 Task: Search one way flight ticket for 2 adults, 2 infants in seat and 1 infant on lap in first from Williston: Williston Basin International Airport to Jackson: Jackson Hole Airport on 5-2-2023. Choice of flights is Alaska. Number of bags: 1 checked bag. Price is upto 45000. Outbound departure time preference is 9:15.
Action: Mouse moved to (382, 337)
Screenshot: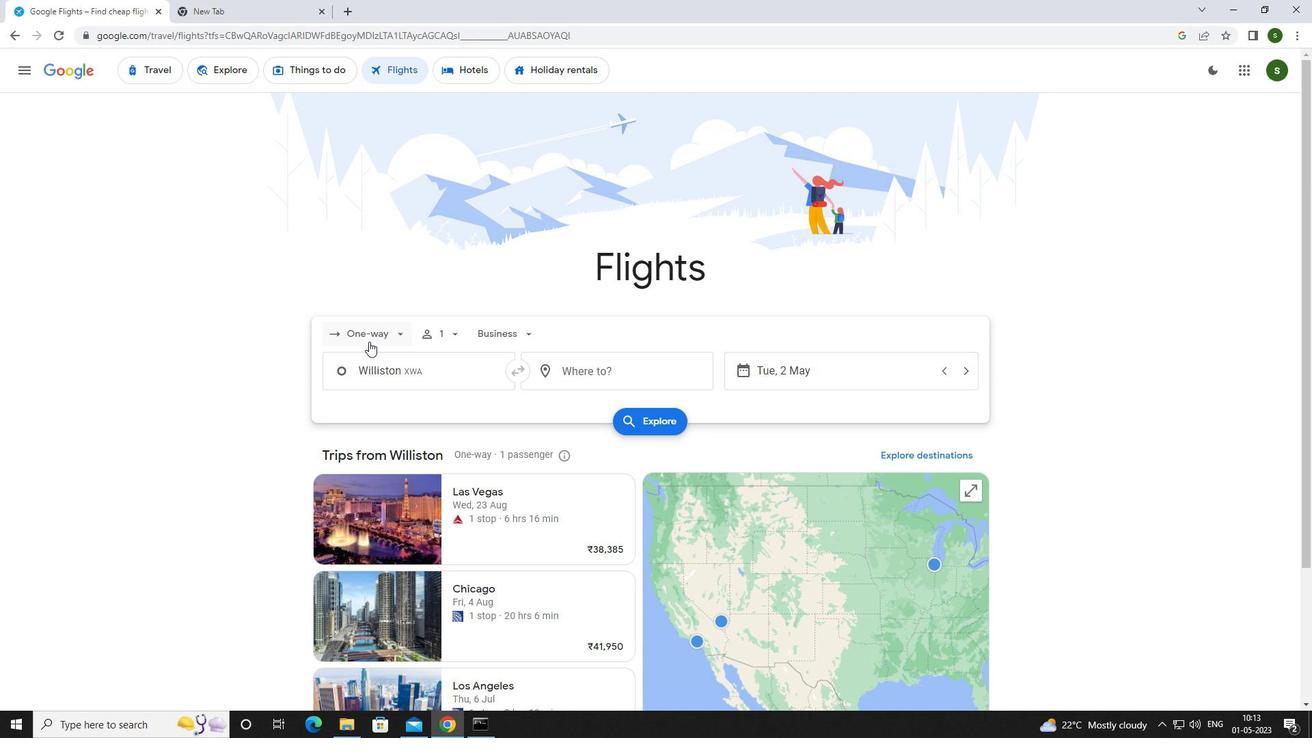 
Action: Mouse pressed left at (382, 337)
Screenshot: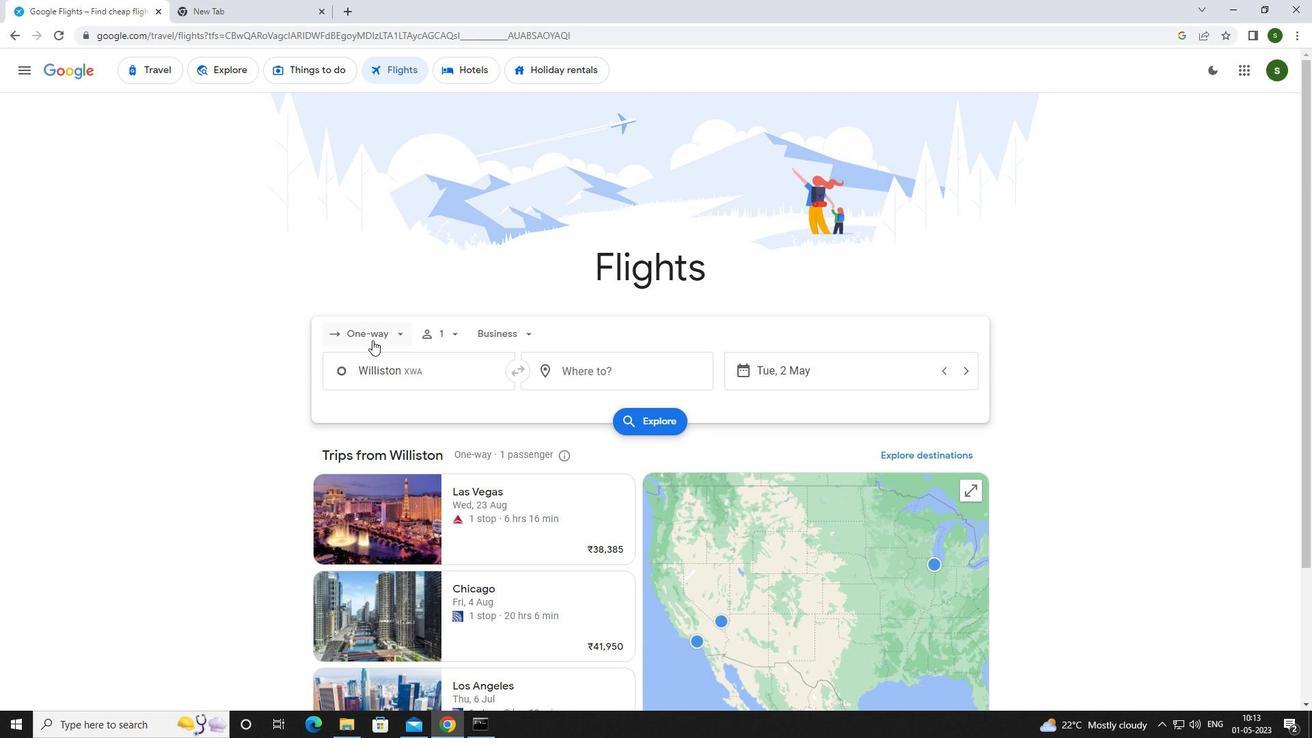 
Action: Mouse moved to (386, 399)
Screenshot: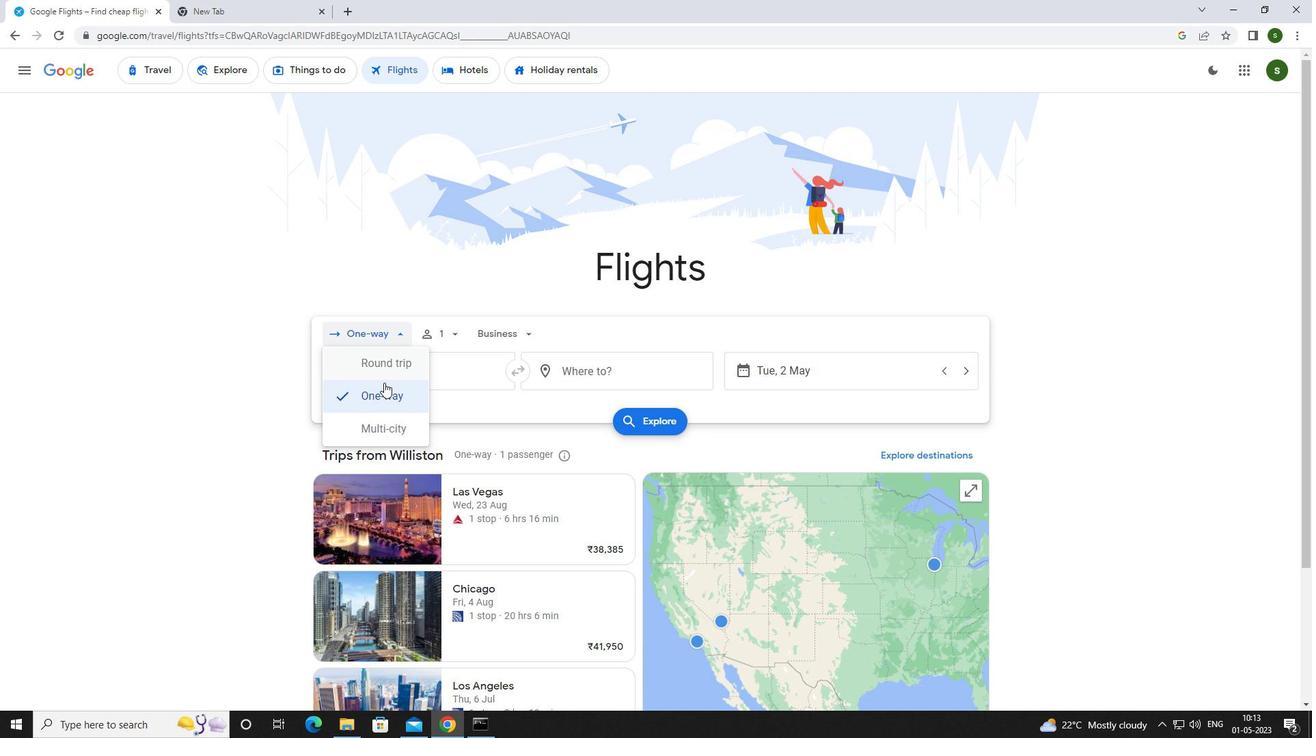 
Action: Mouse pressed left at (386, 399)
Screenshot: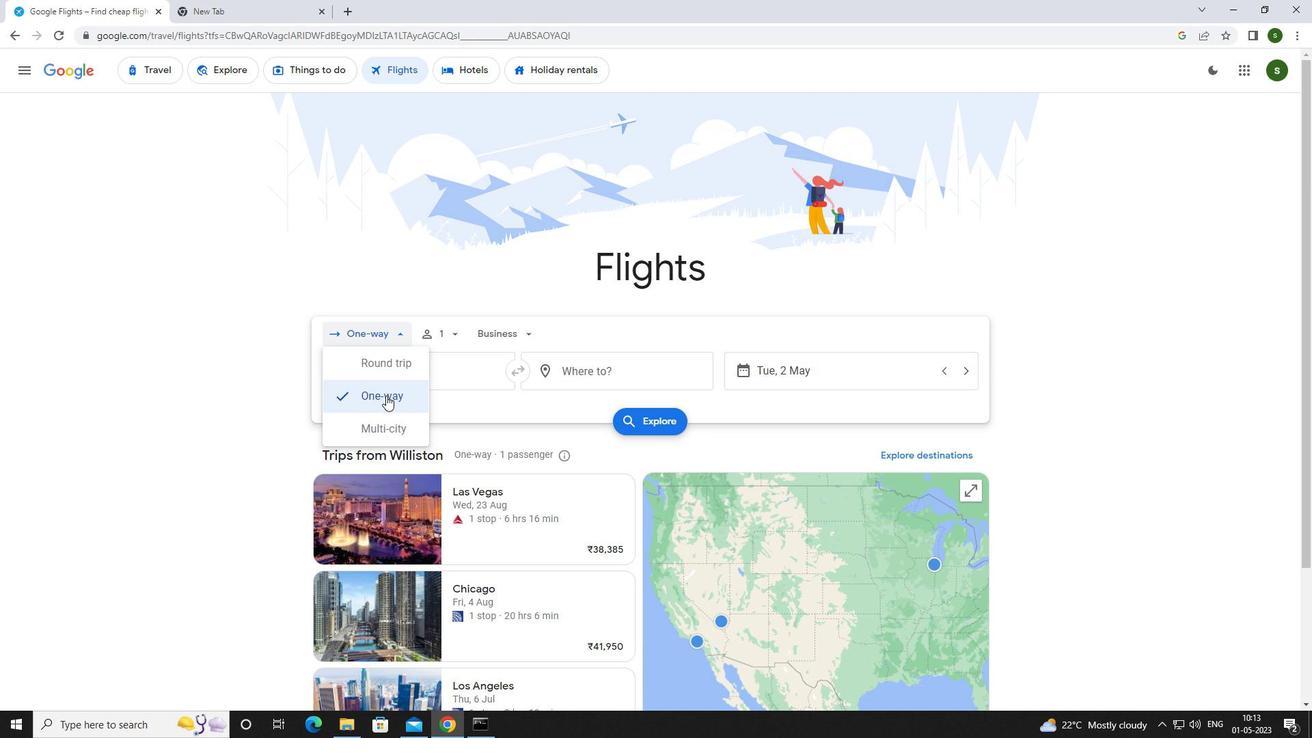 
Action: Mouse moved to (448, 337)
Screenshot: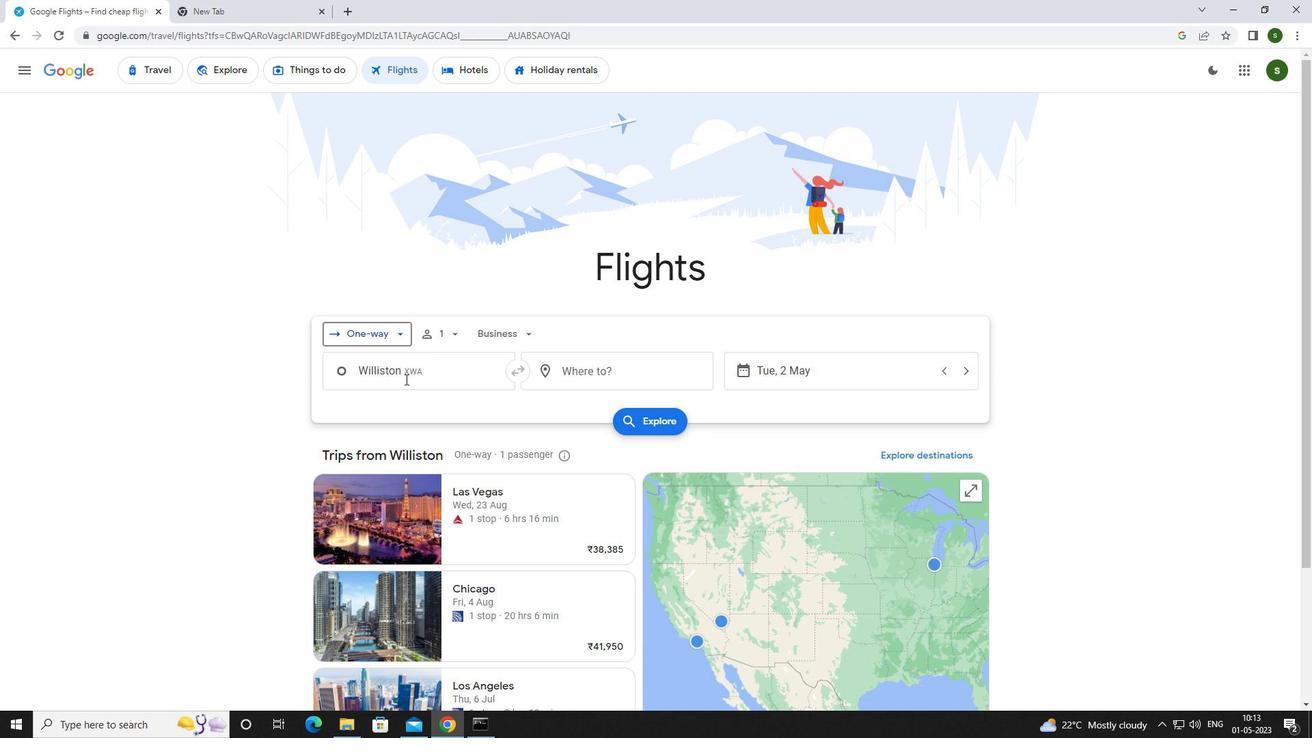 
Action: Mouse pressed left at (448, 337)
Screenshot: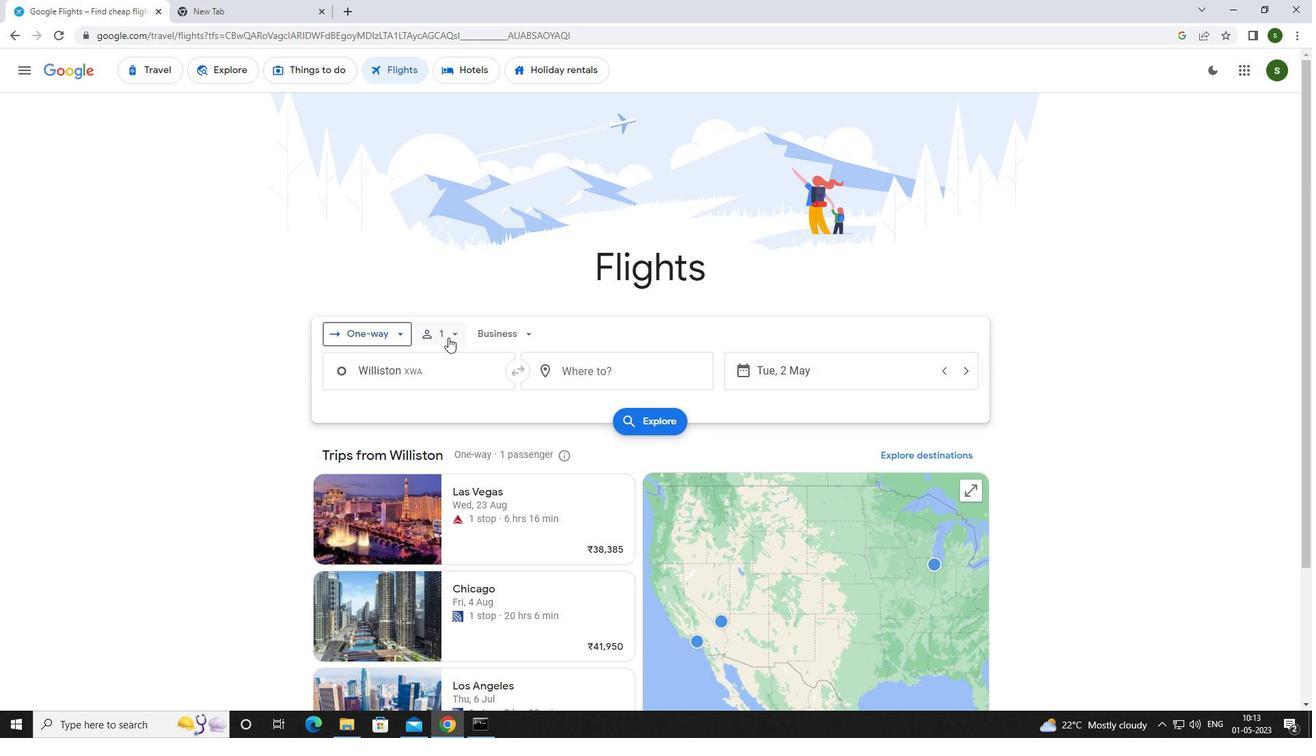 
Action: Mouse moved to (556, 368)
Screenshot: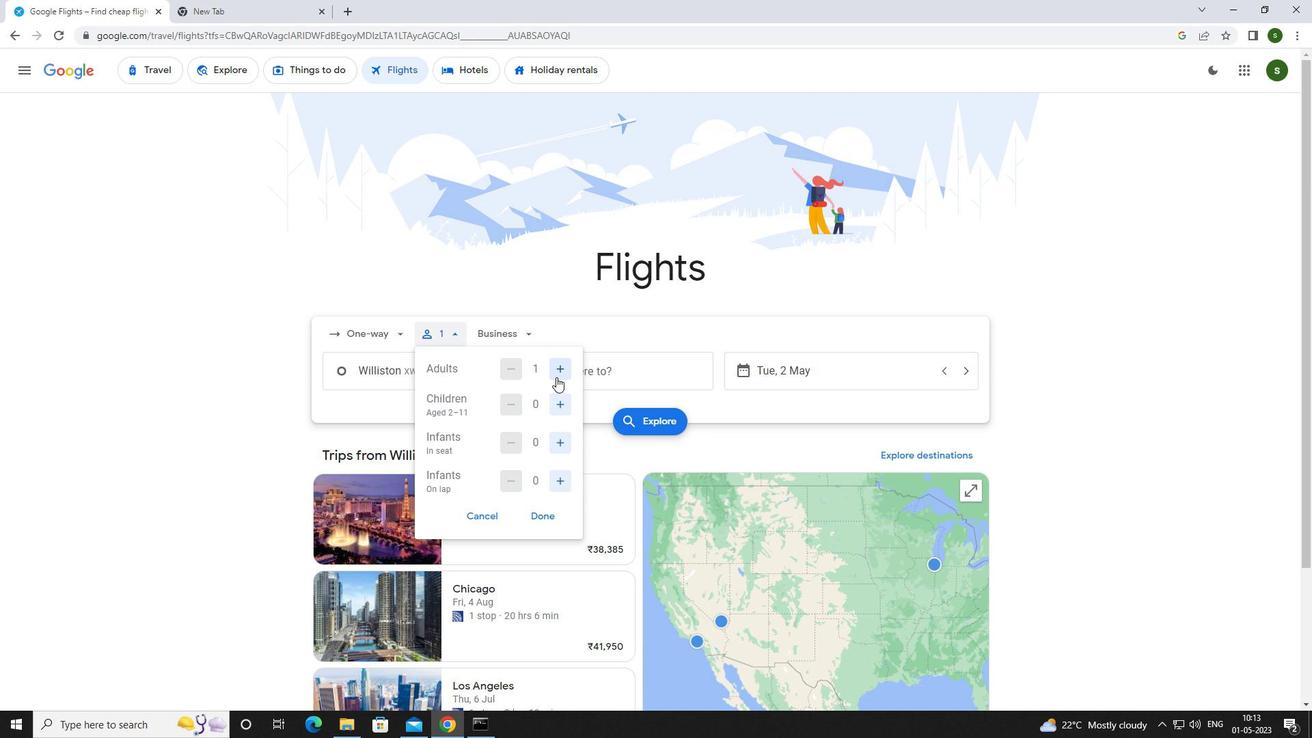 
Action: Mouse pressed left at (556, 368)
Screenshot: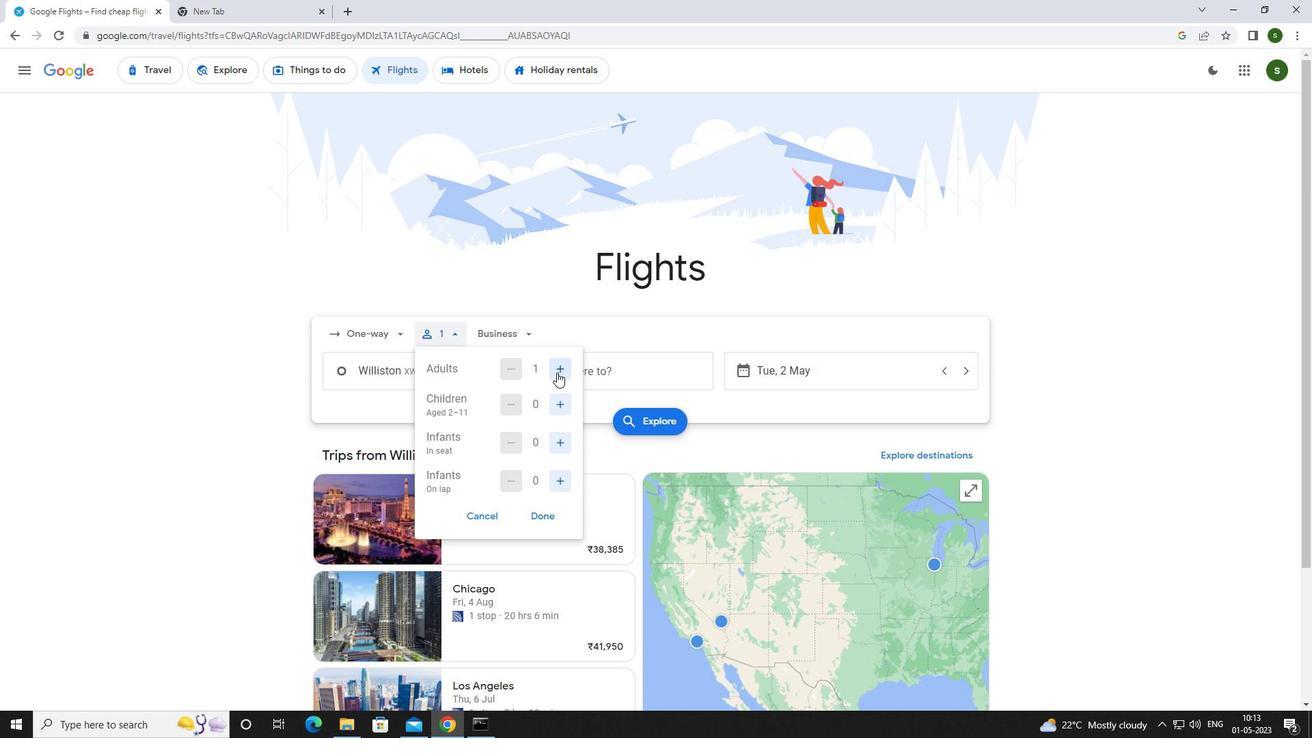 
Action: Mouse moved to (557, 440)
Screenshot: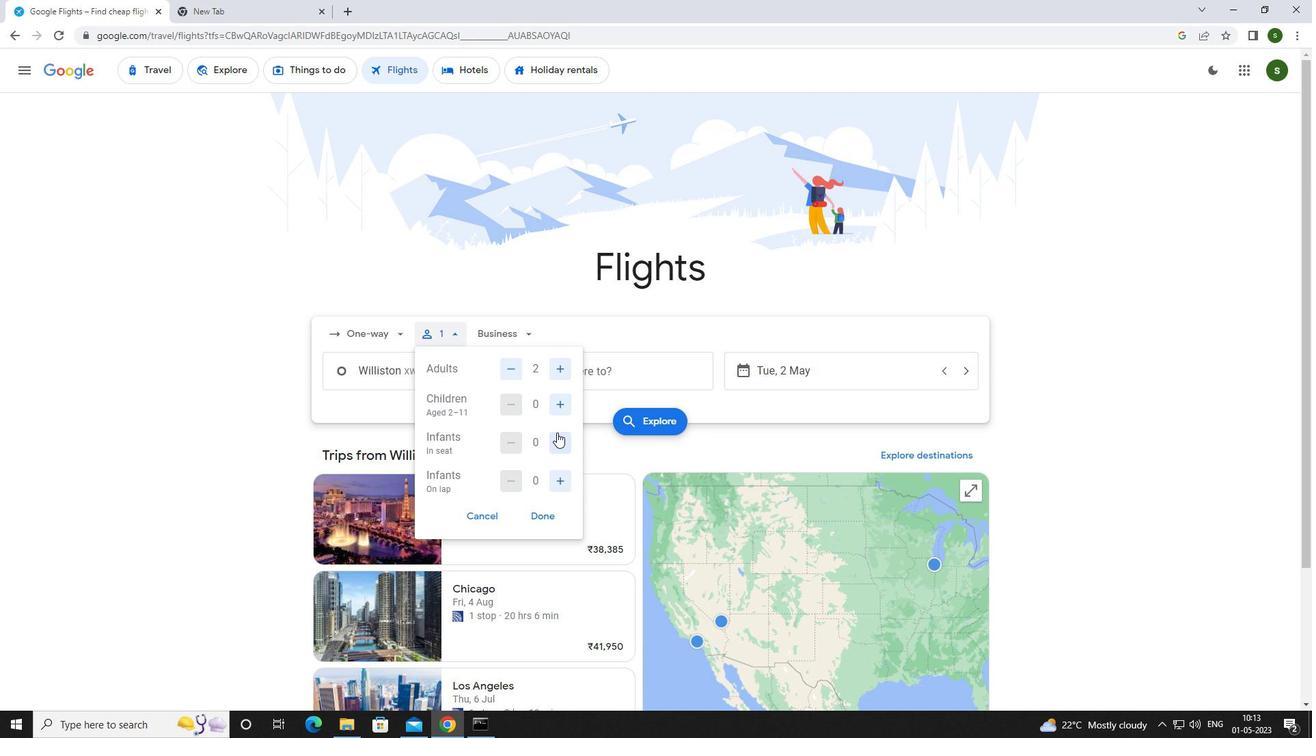 
Action: Mouse pressed left at (557, 440)
Screenshot: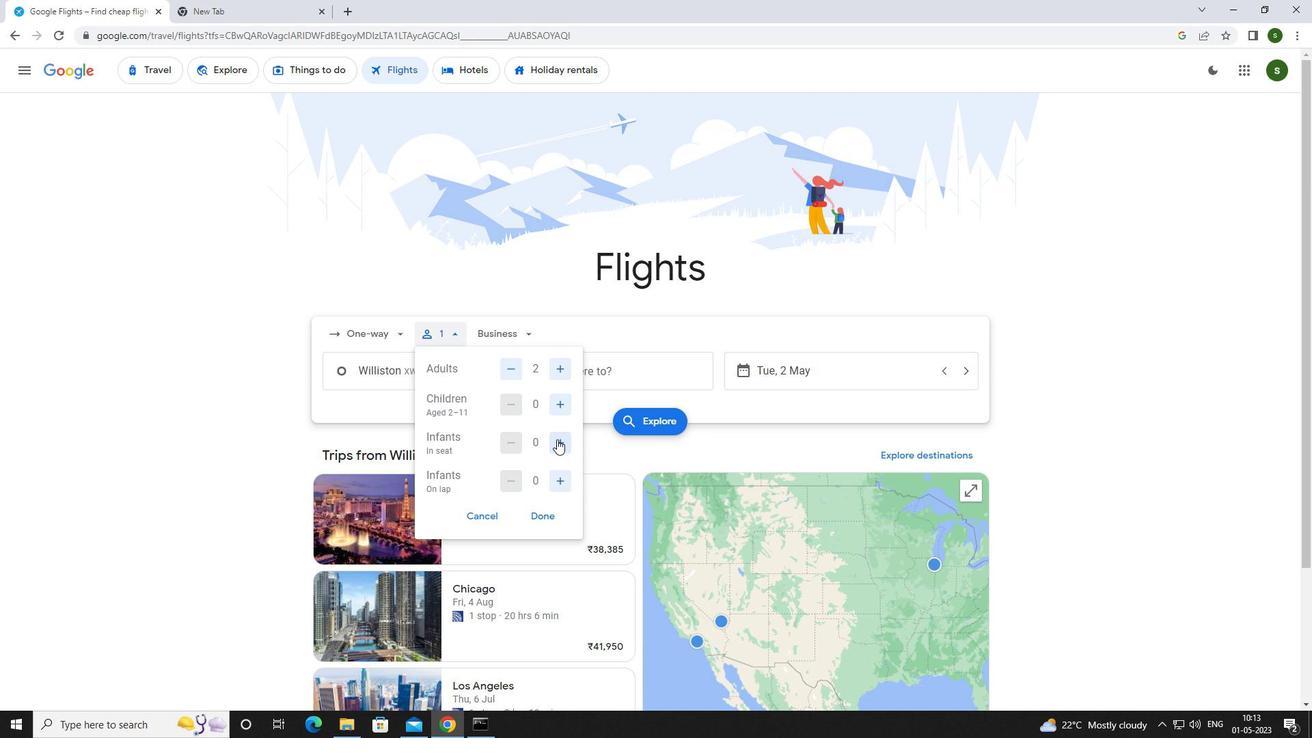 
Action: Mouse pressed left at (557, 440)
Screenshot: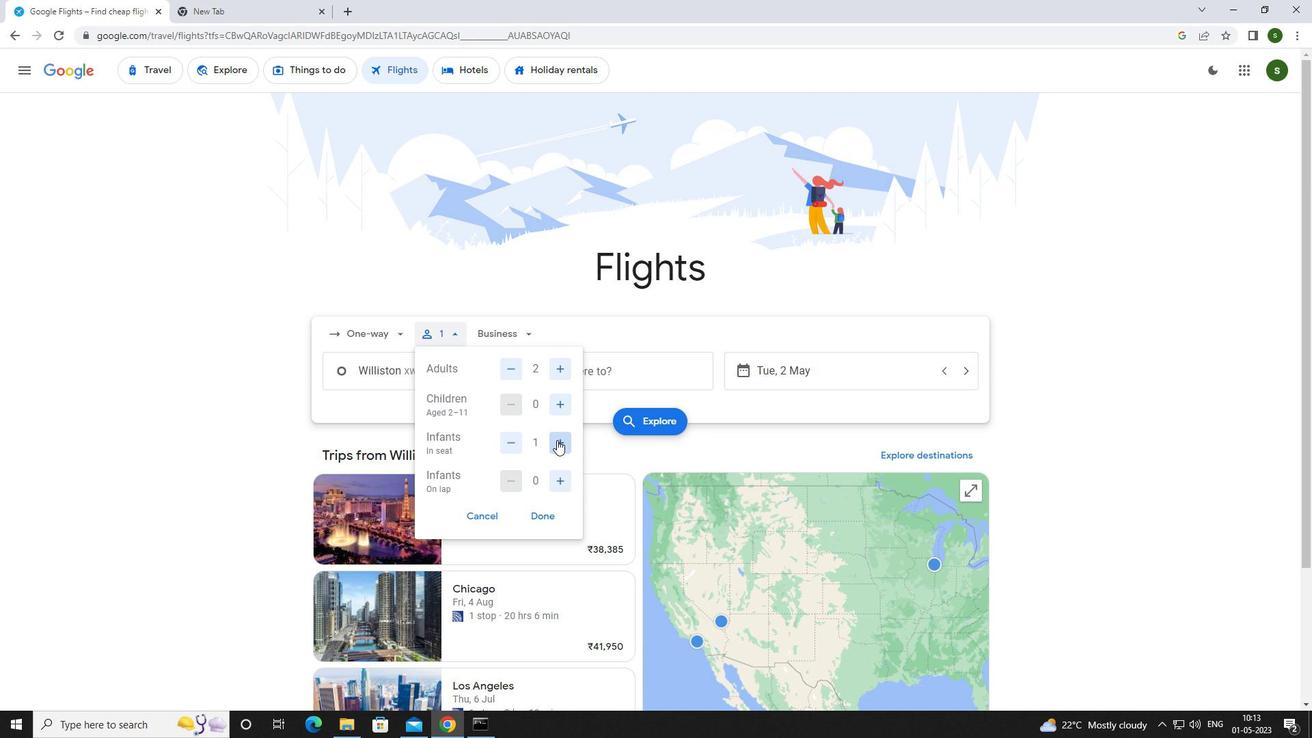 
Action: Mouse moved to (566, 480)
Screenshot: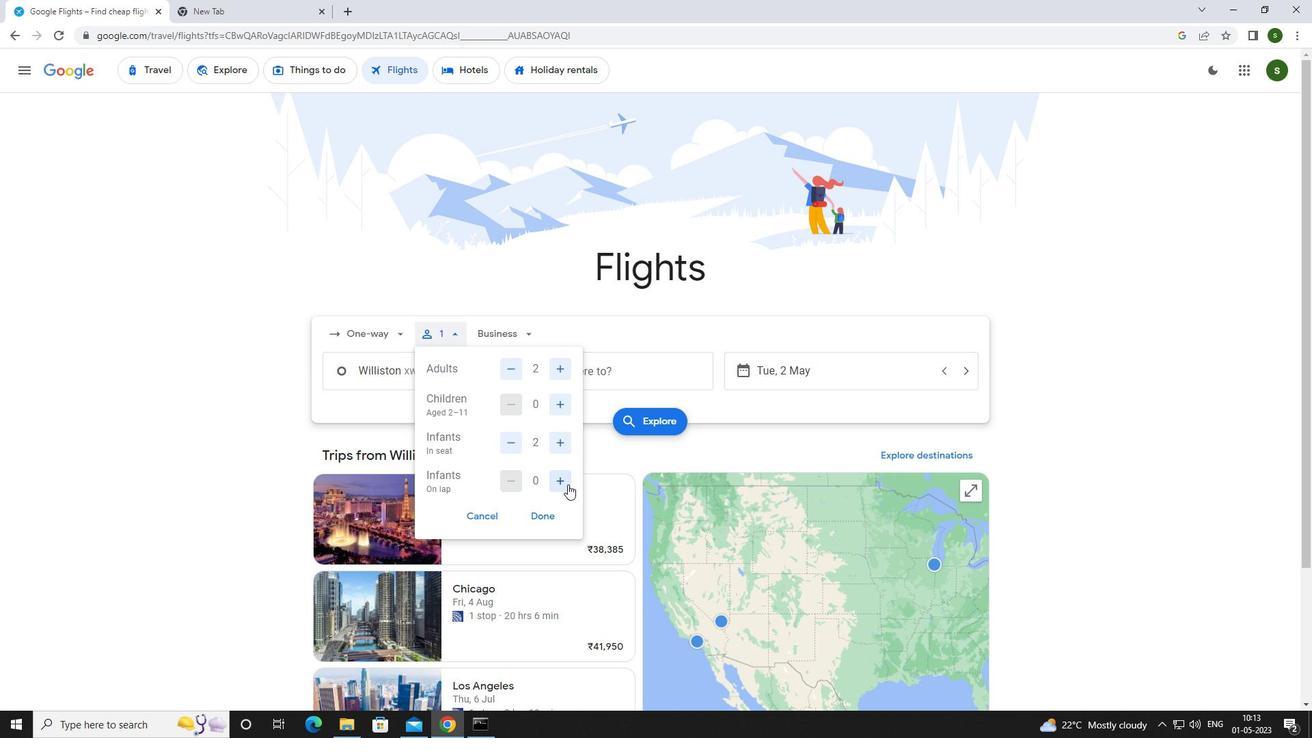 
Action: Mouse pressed left at (566, 480)
Screenshot: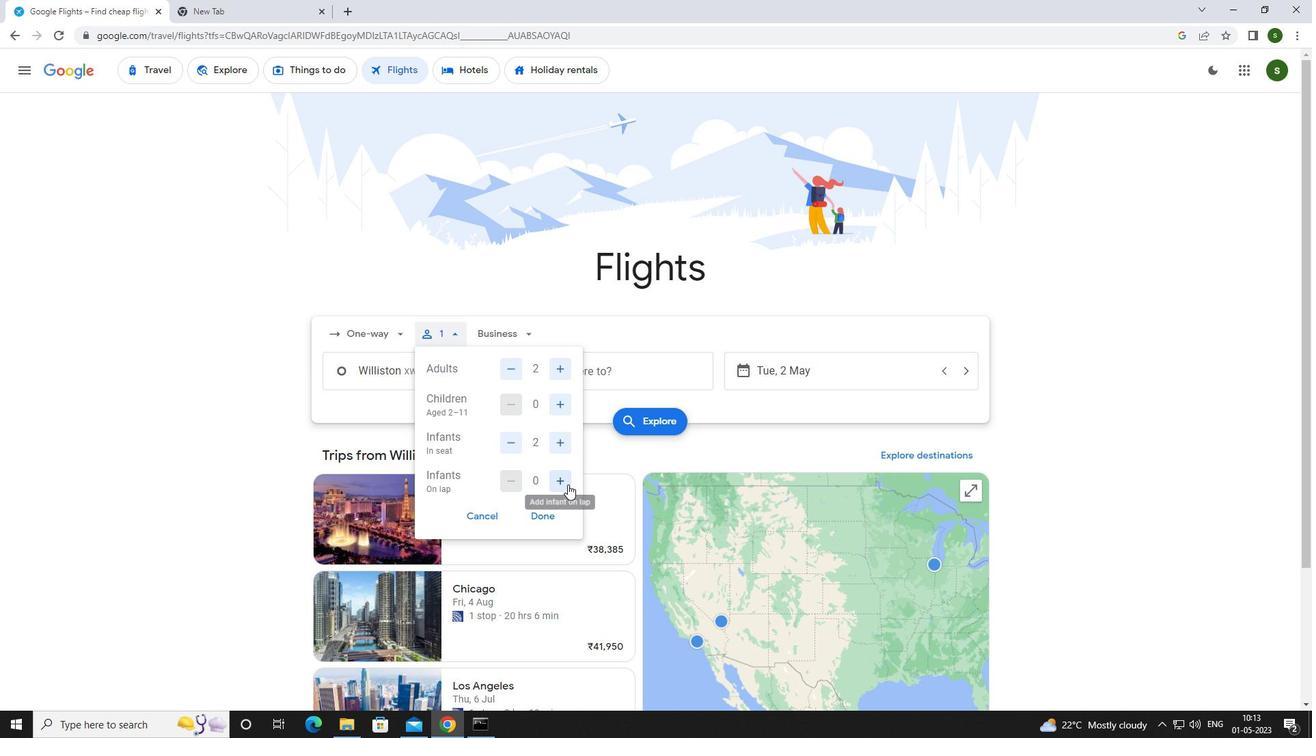 
Action: Mouse moved to (518, 326)
Screenshot: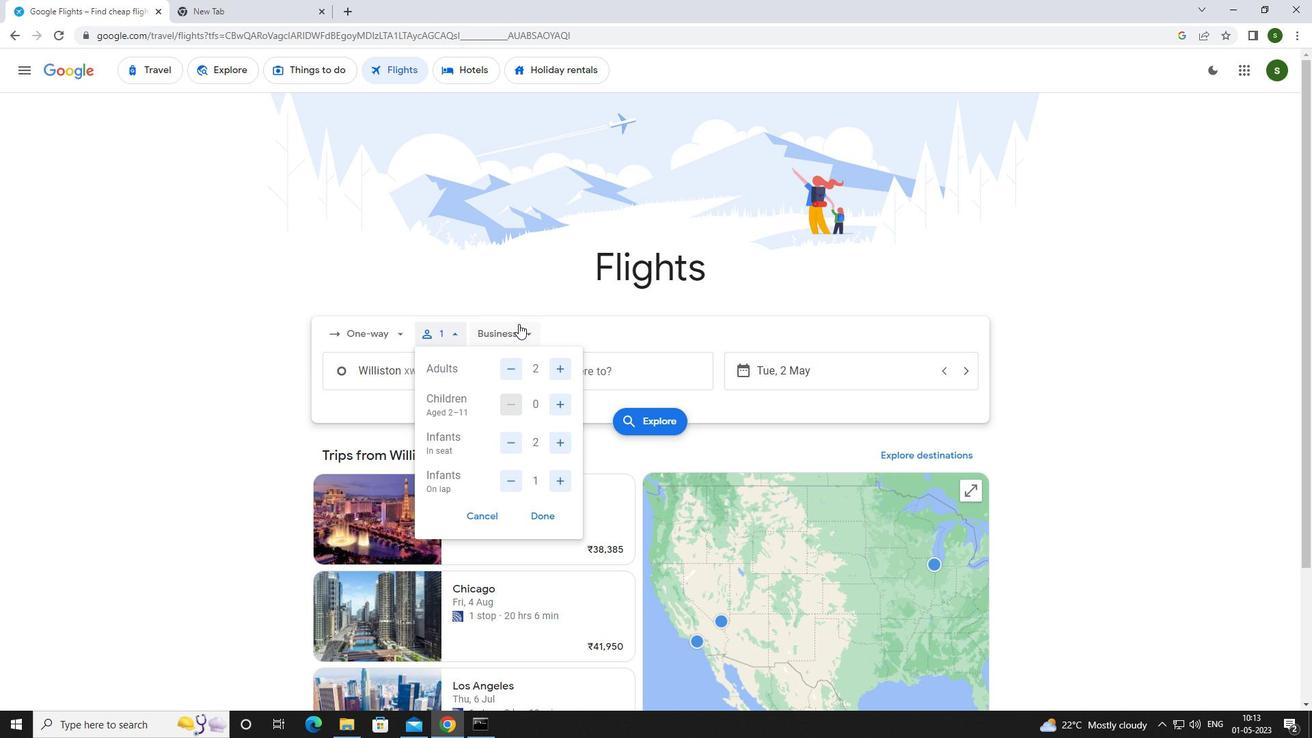
Action: Mouse pressed left at (518, 326)
Screenshot: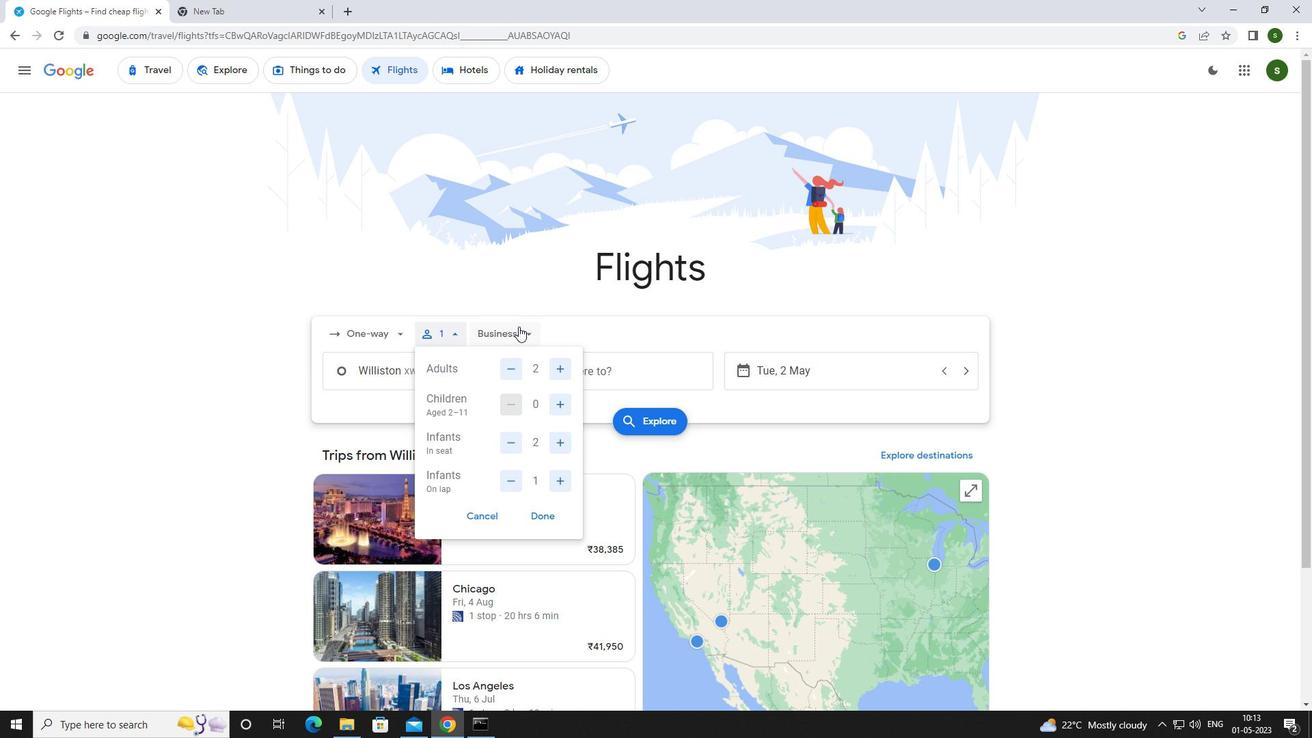
Action: Mouse moved to (525, 455)
Screenshot: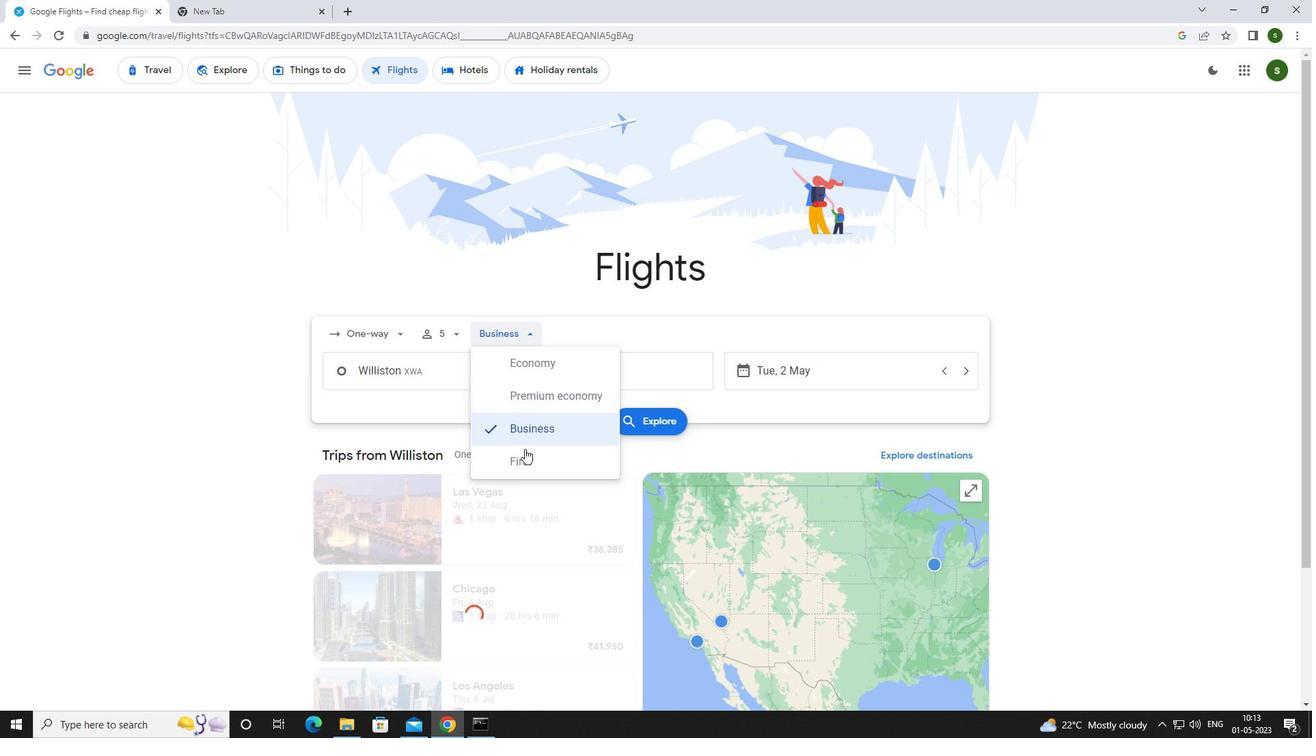 
Action: Mouse pressed left at (525, 455)
Screenshot: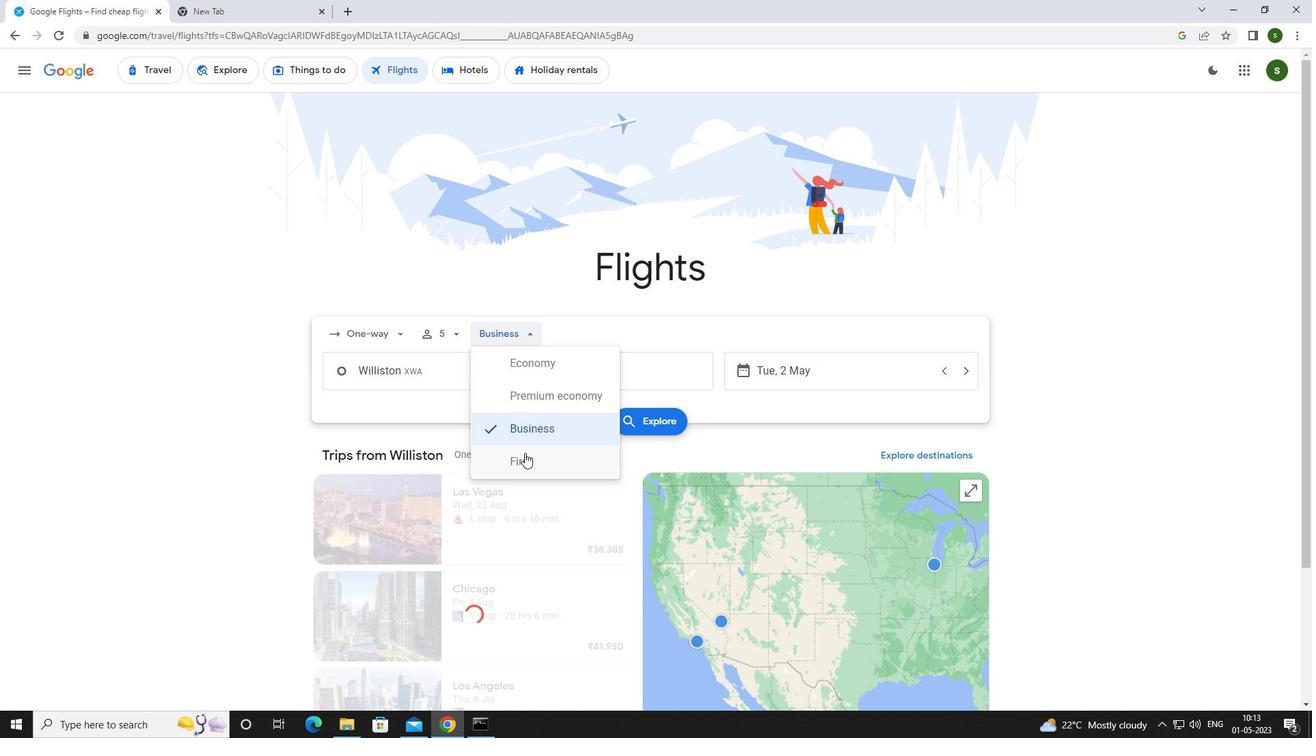 
Action: Mouse moved to (445, 378)
Screenshot: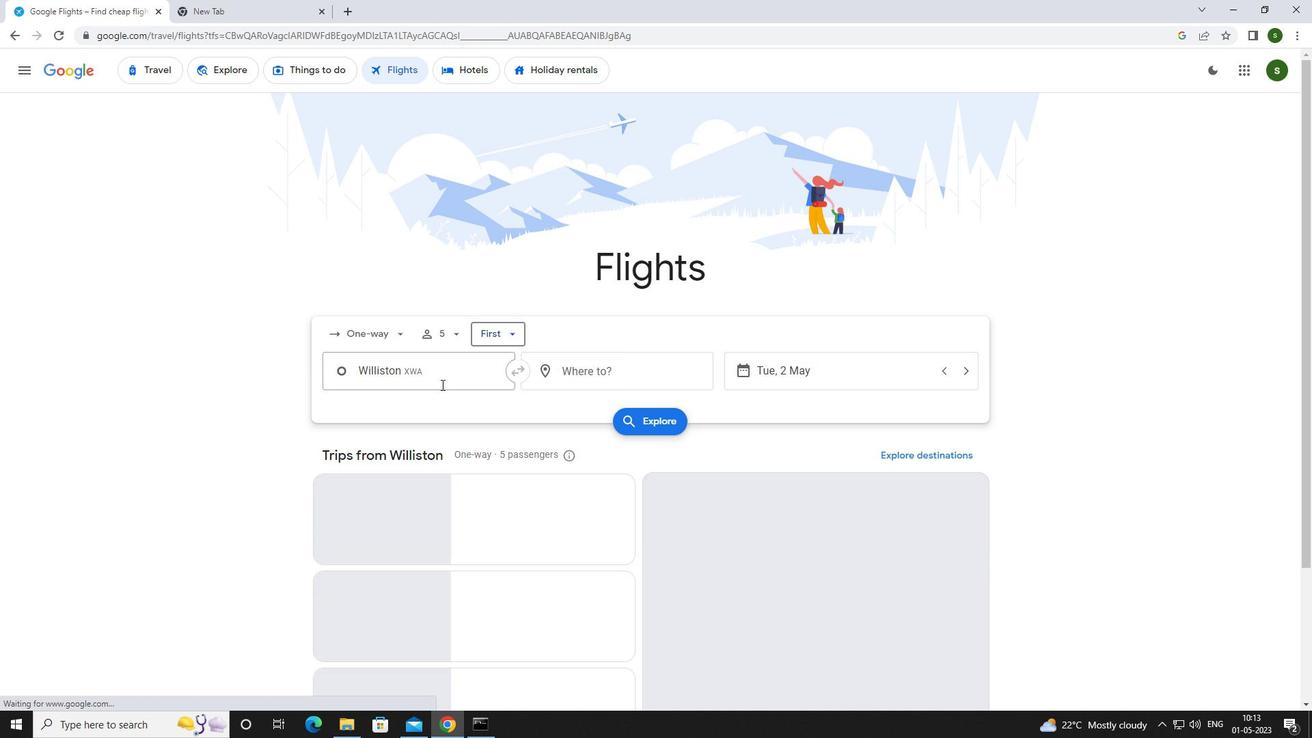 
Action: Mouse pressed left at (445, 378)
Screenshot: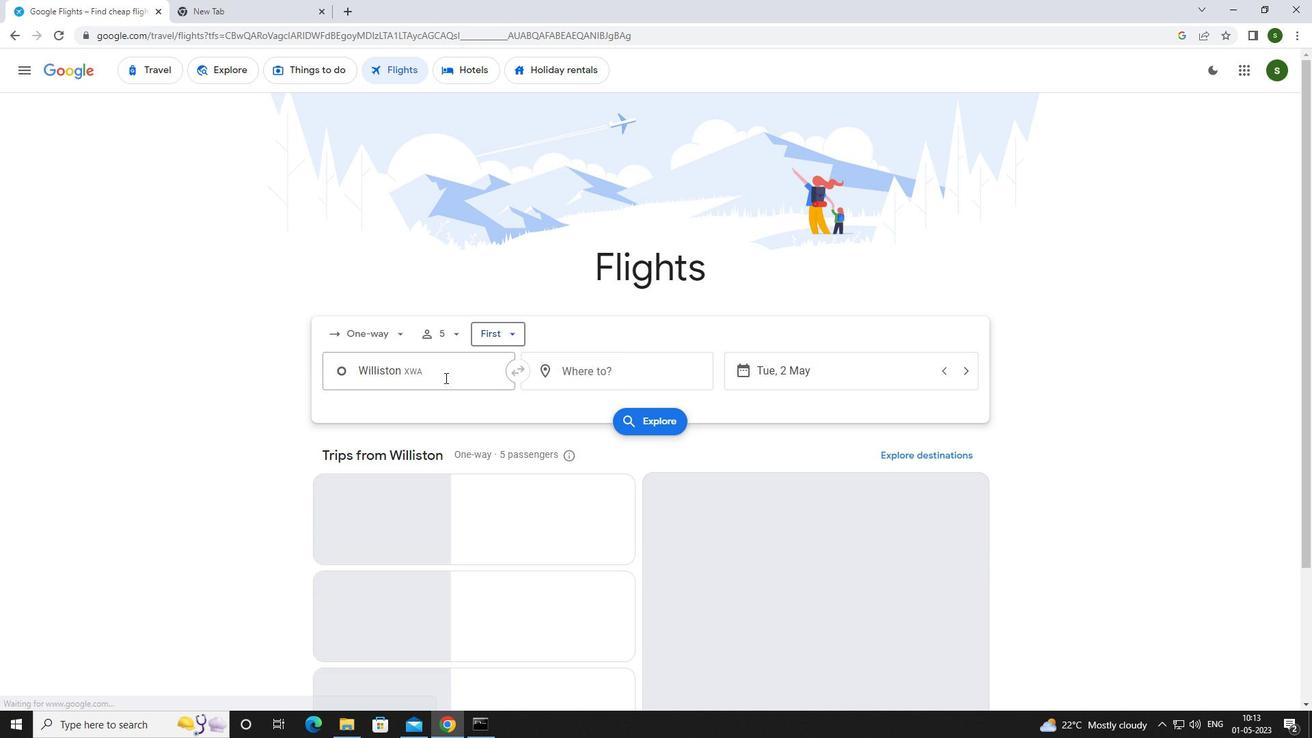 
Action: Key pressed w<Key.caps_lock>illisto
Screenshot: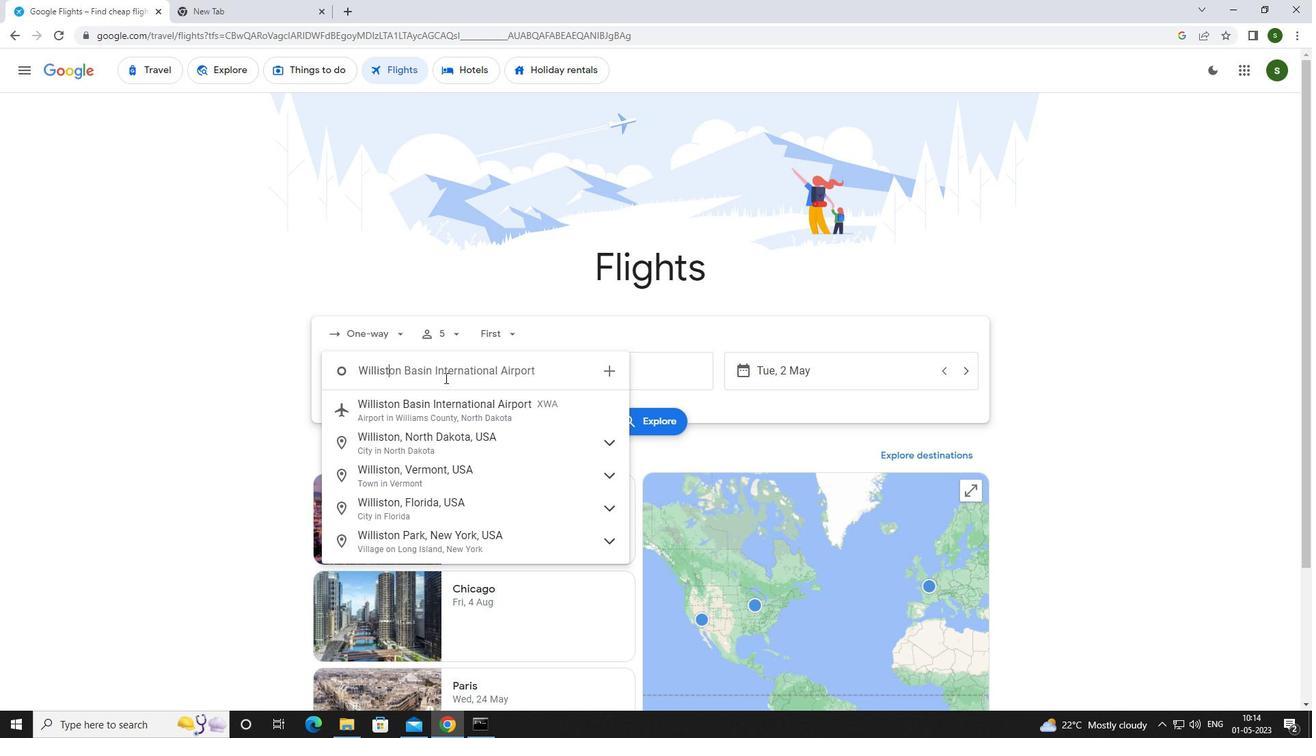 
Action: Mouse moved to (445, 404)
Screenshot: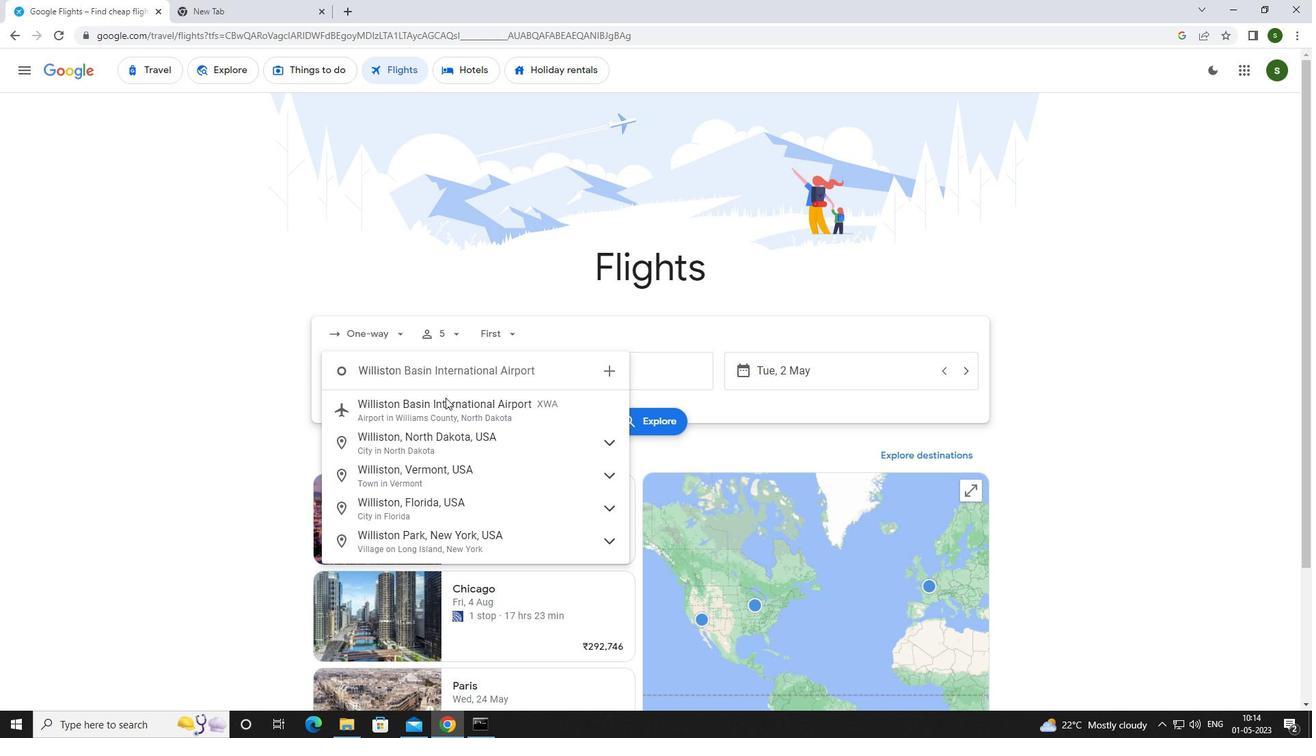 
Action: Mouse pressed left at (445, 404)
Screenshot: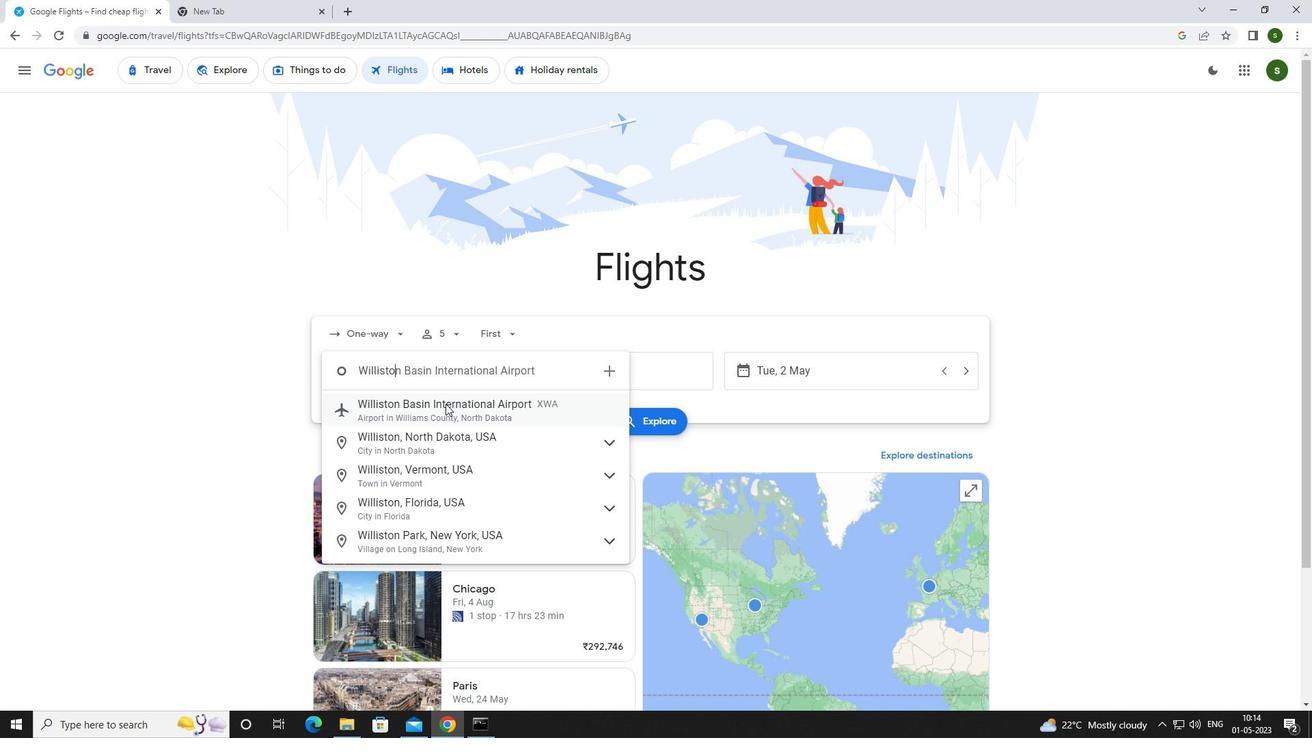 
Action: Mouse moved to (601, 370)
Screenshot: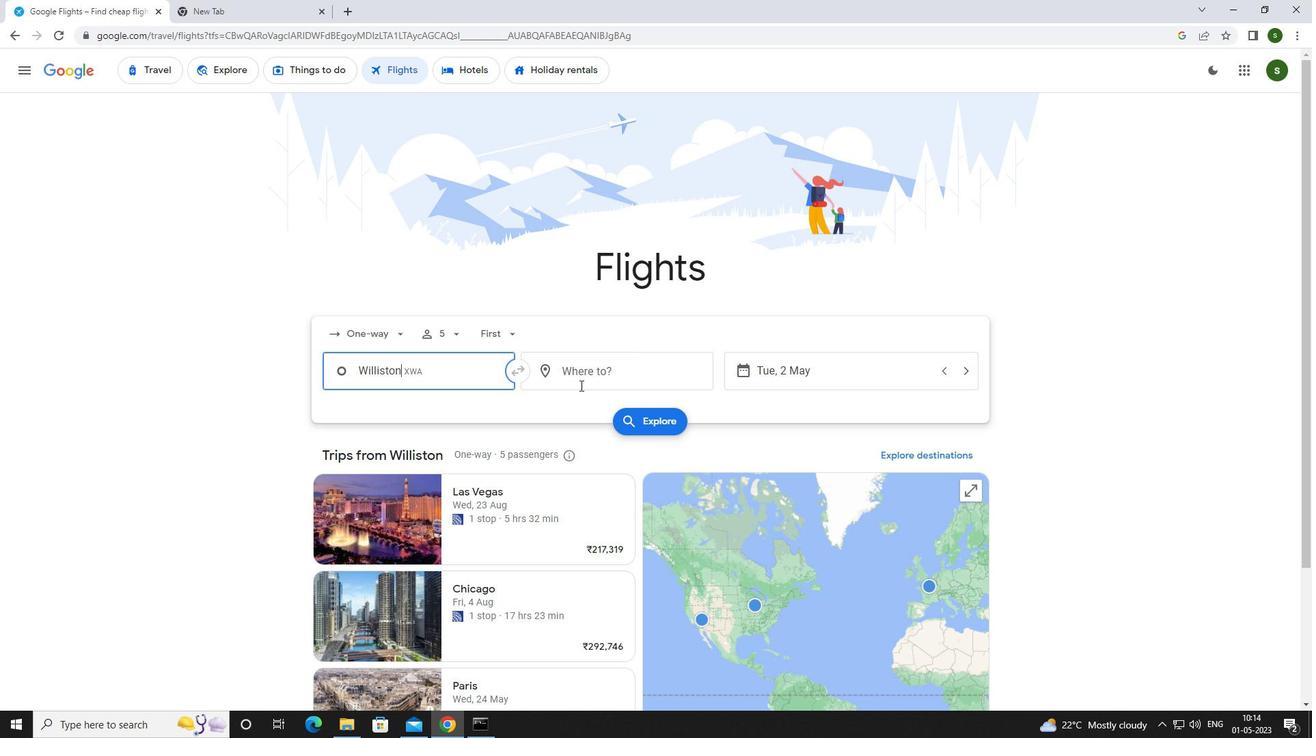 
Action: Mouse pressed left at (601, 370)
Screenshot: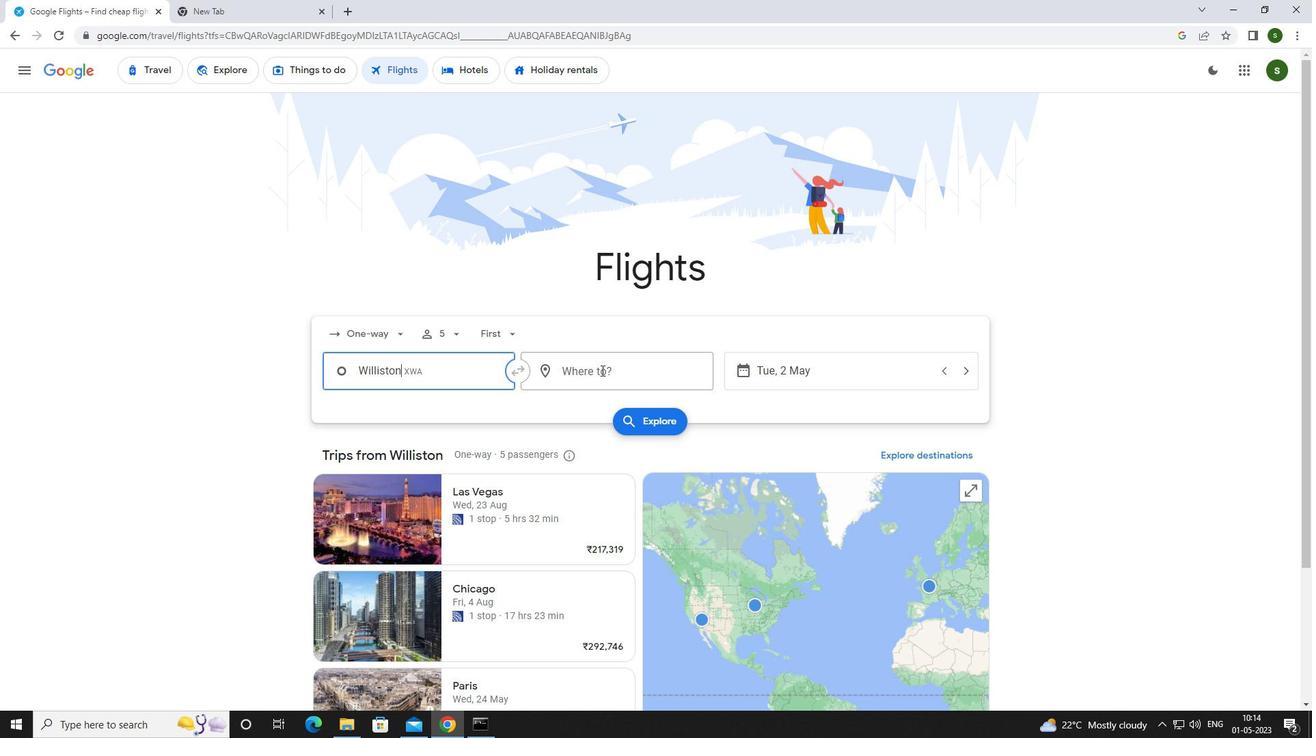
Action: Mouse moved to (466, 410)
Screenshot: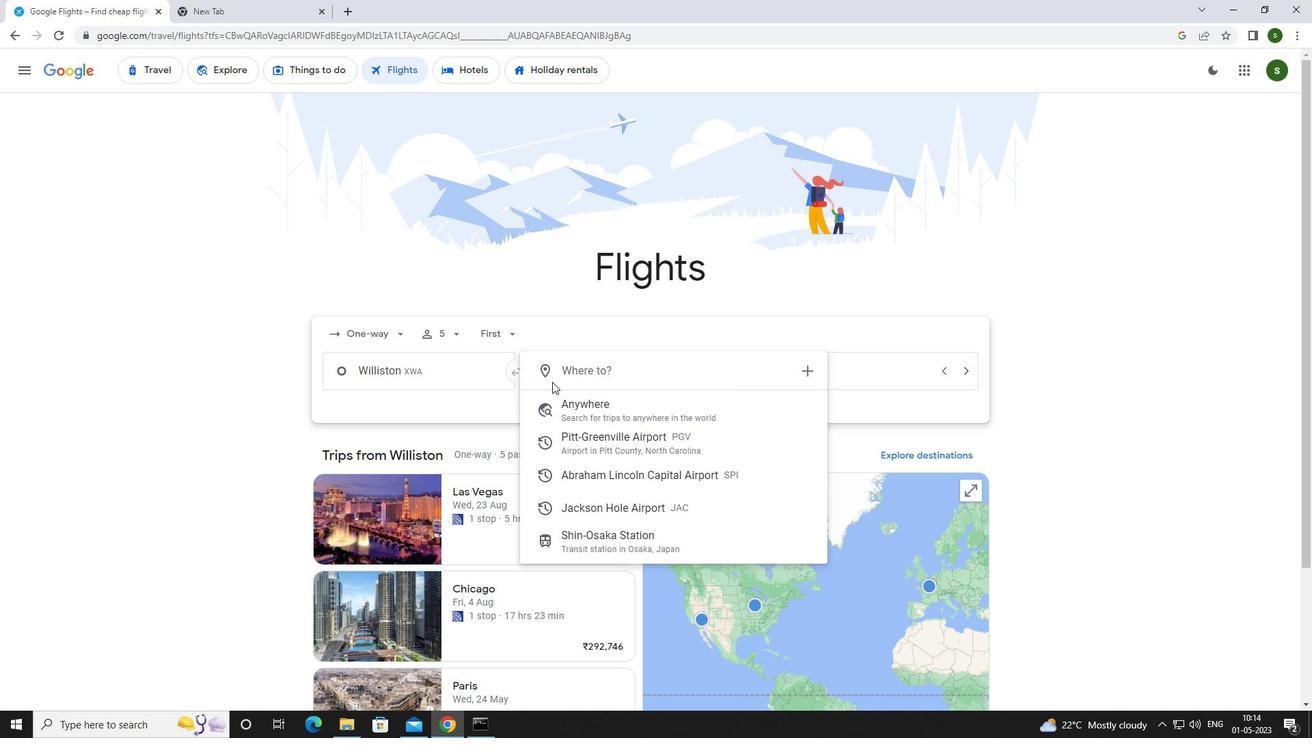 
Action: Key pressed <Key.caps_lock>j<Key.caps_lock>ackson<Key.space>
Screenshot: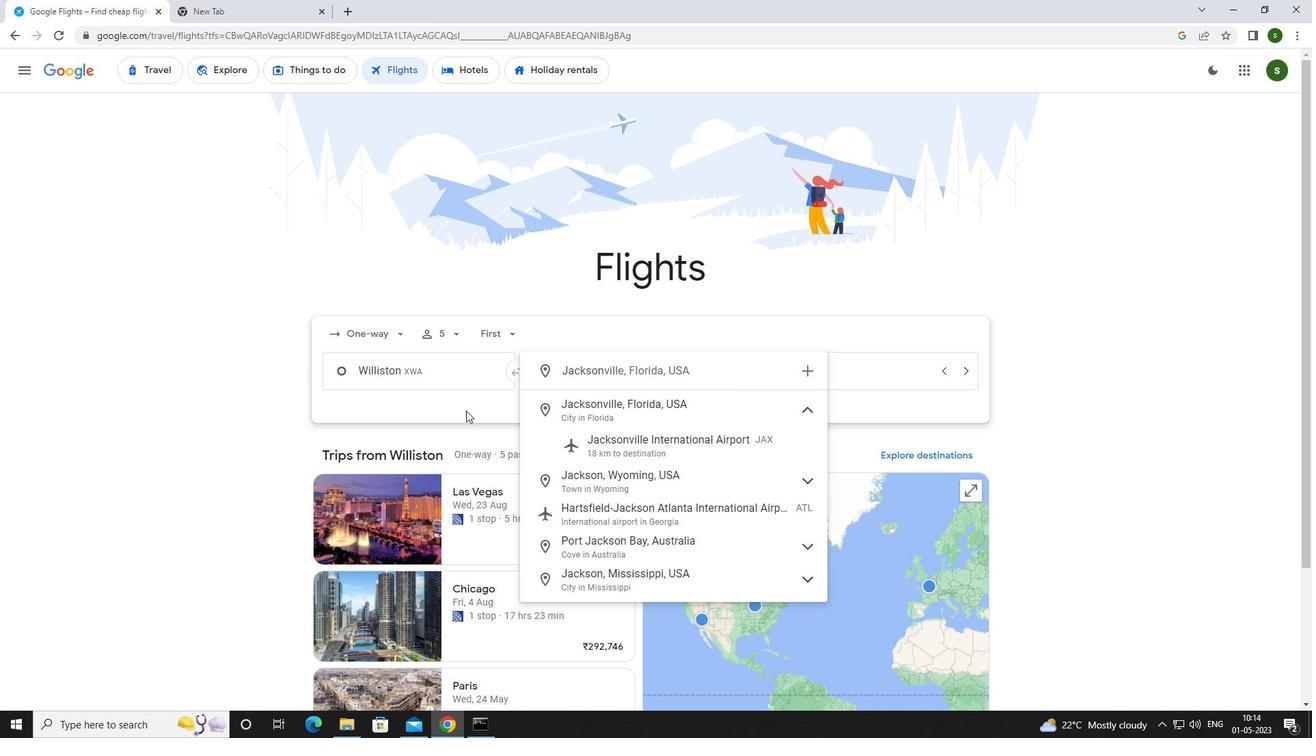 
Action: Mouse moved to (689, 440)
Screenshot: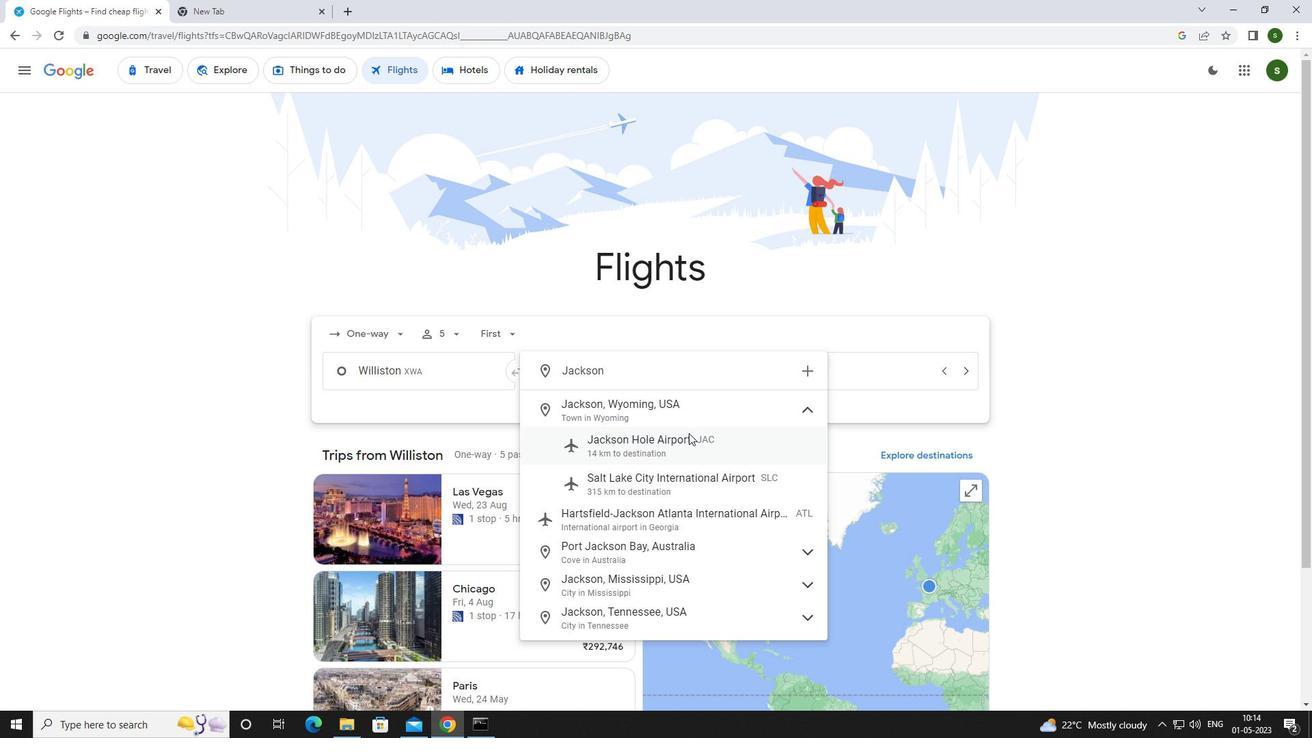 
Action: Mouse pressed left at (689, 440)
Screenshot: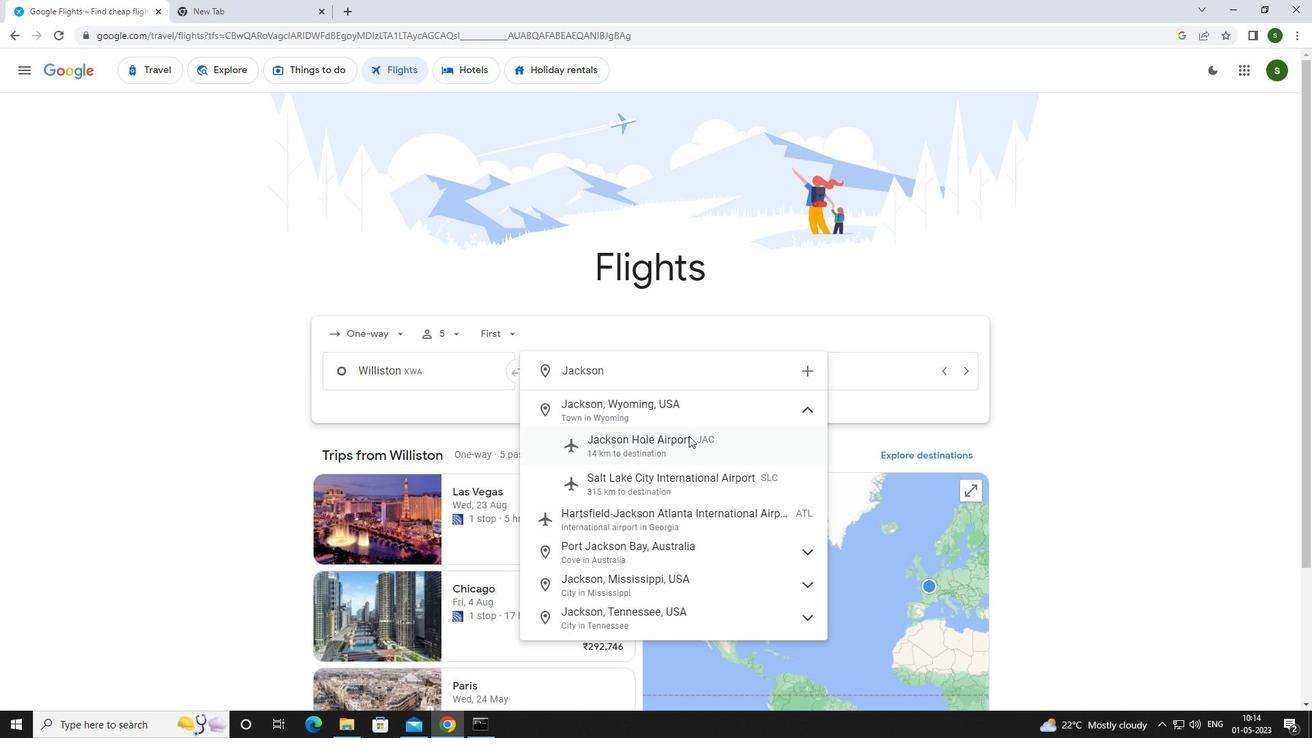 
Action: Mouse moved to (823, 373)
Screenshot: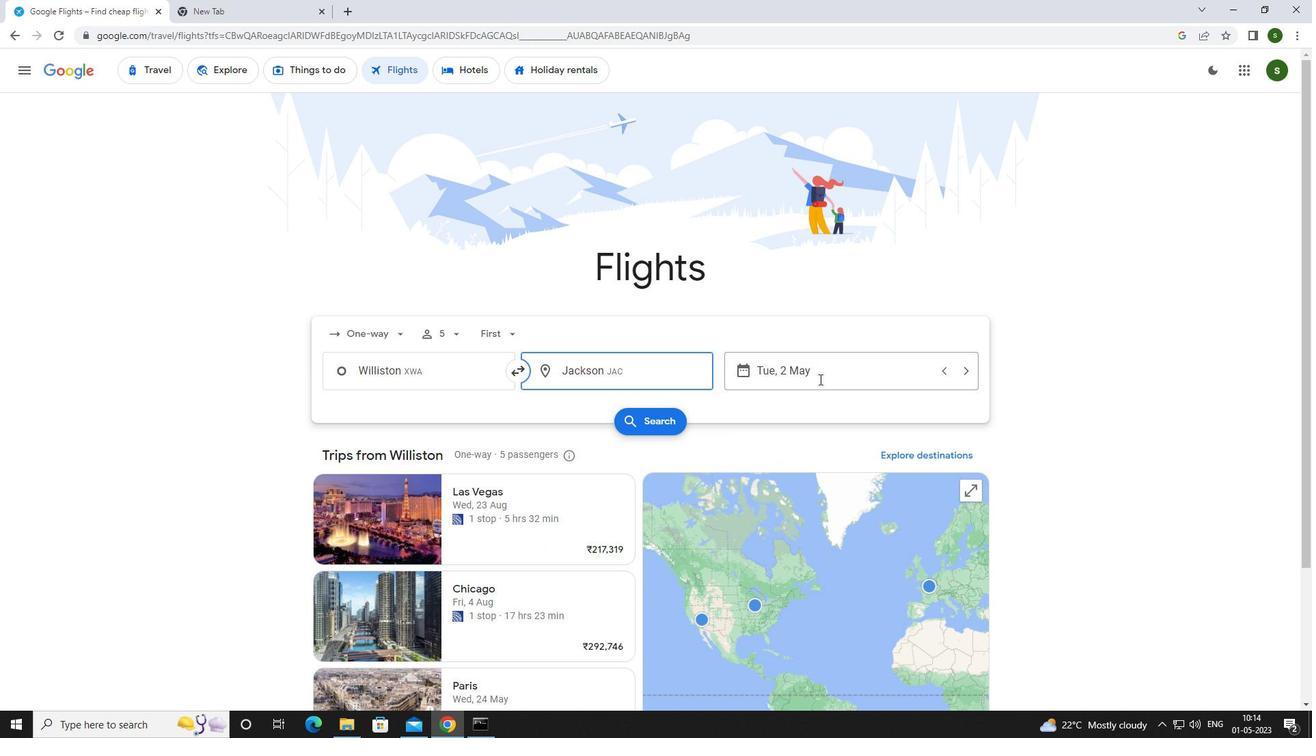 
Action: Mouse pressed left at (823, 373)
Screenshot: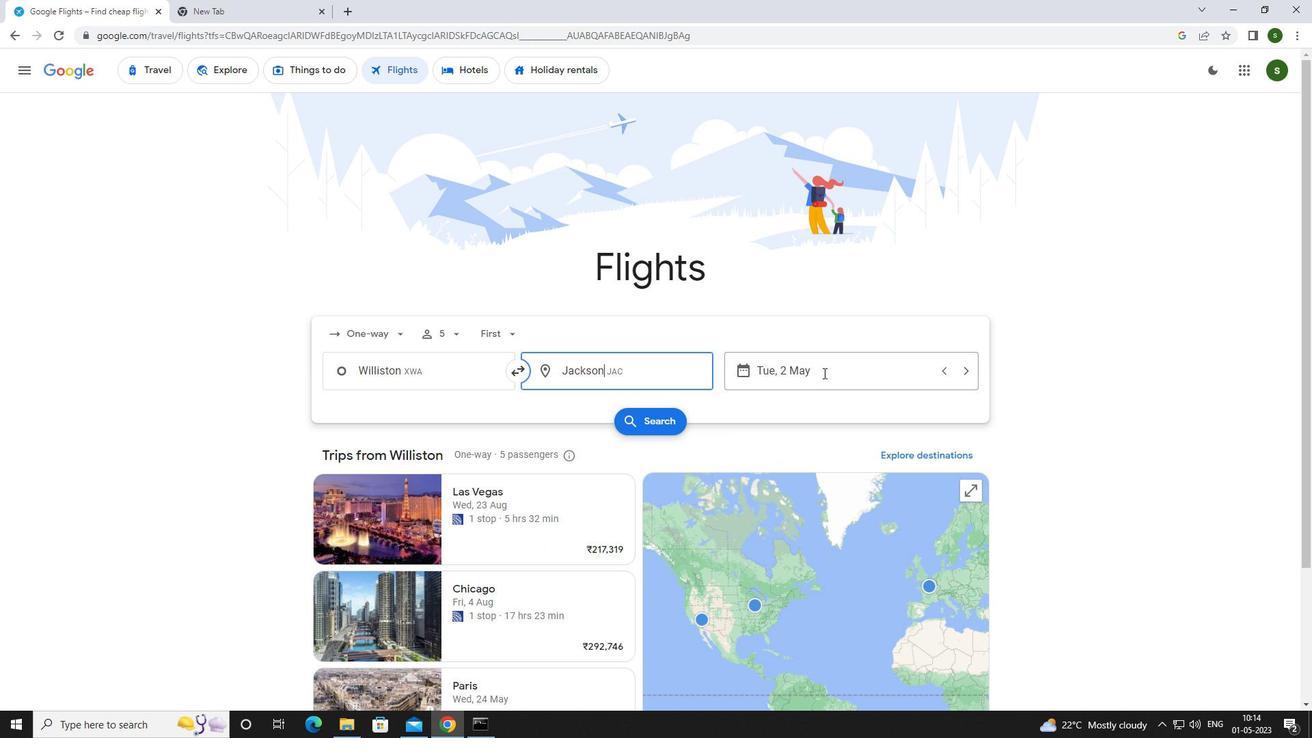 
Action: Mouse moved to (567, 462)
Screenshot: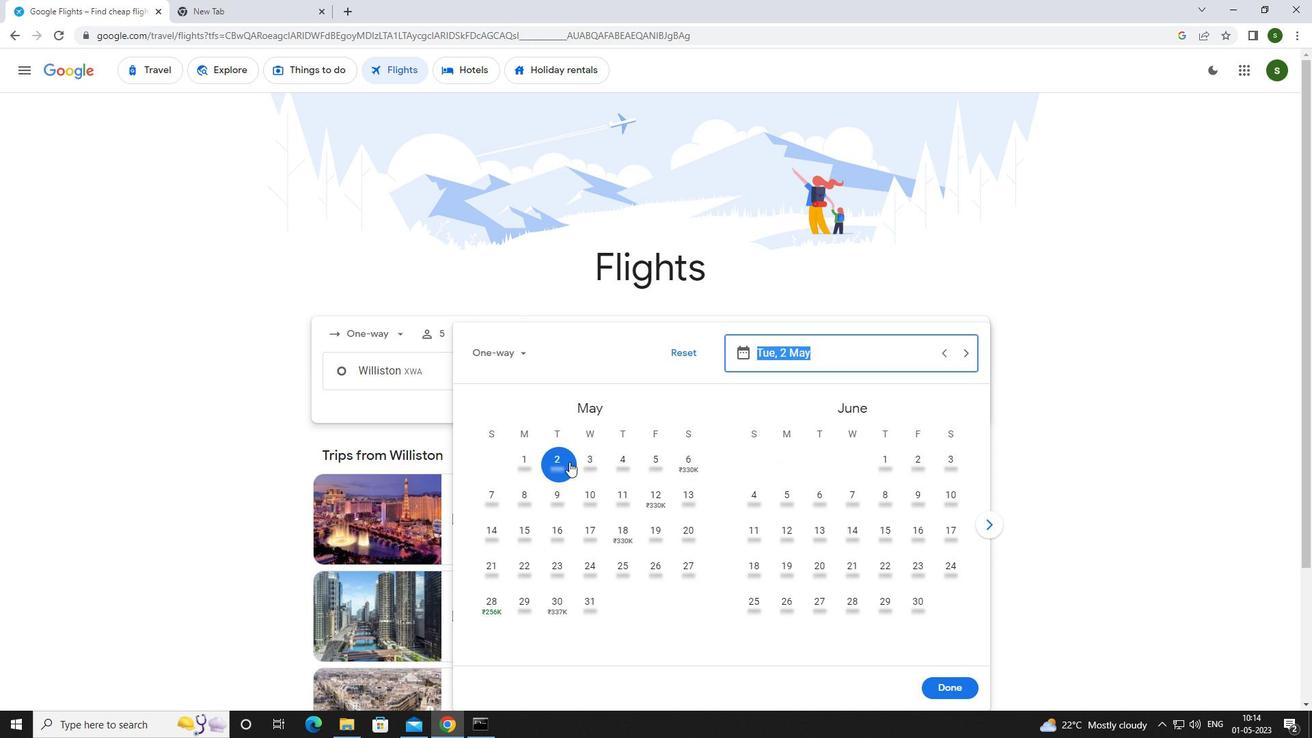 
Action: Mouse pressed left at (567, 462)
Screenshot: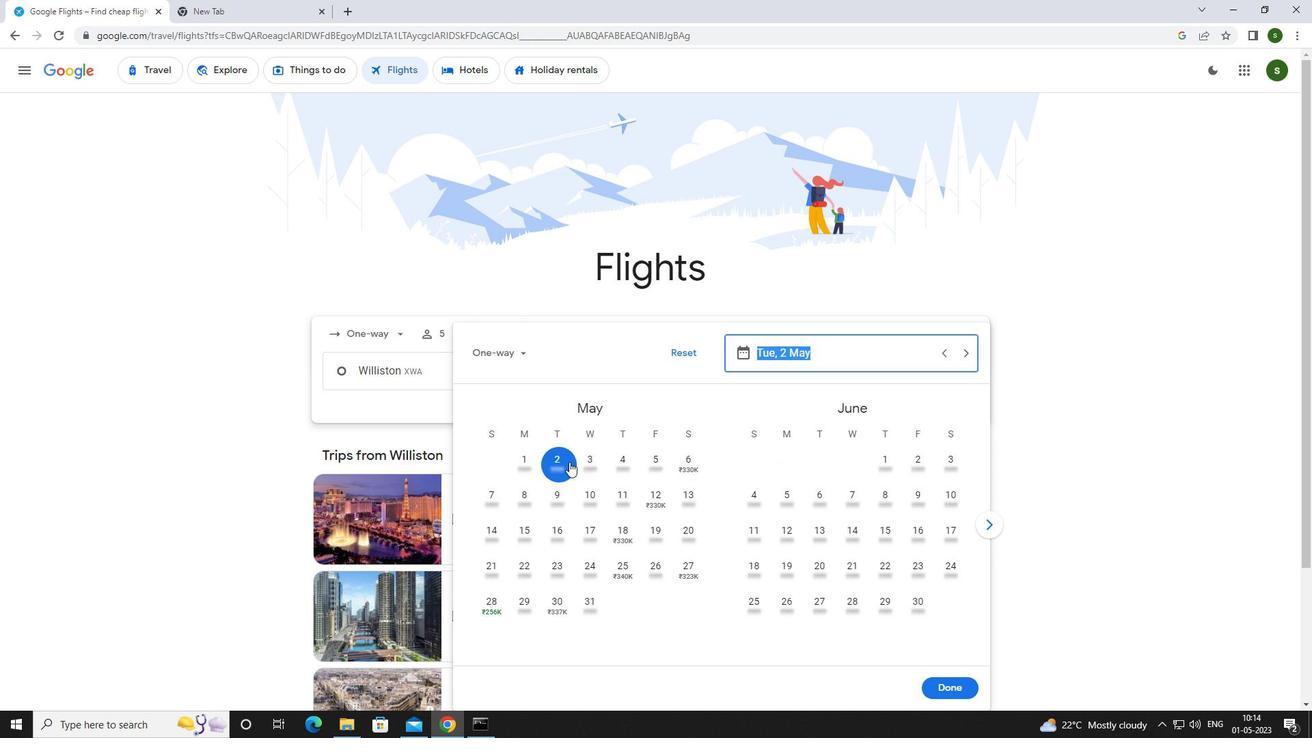 
Action: Mouse moved to (946, 690)
Screenshot: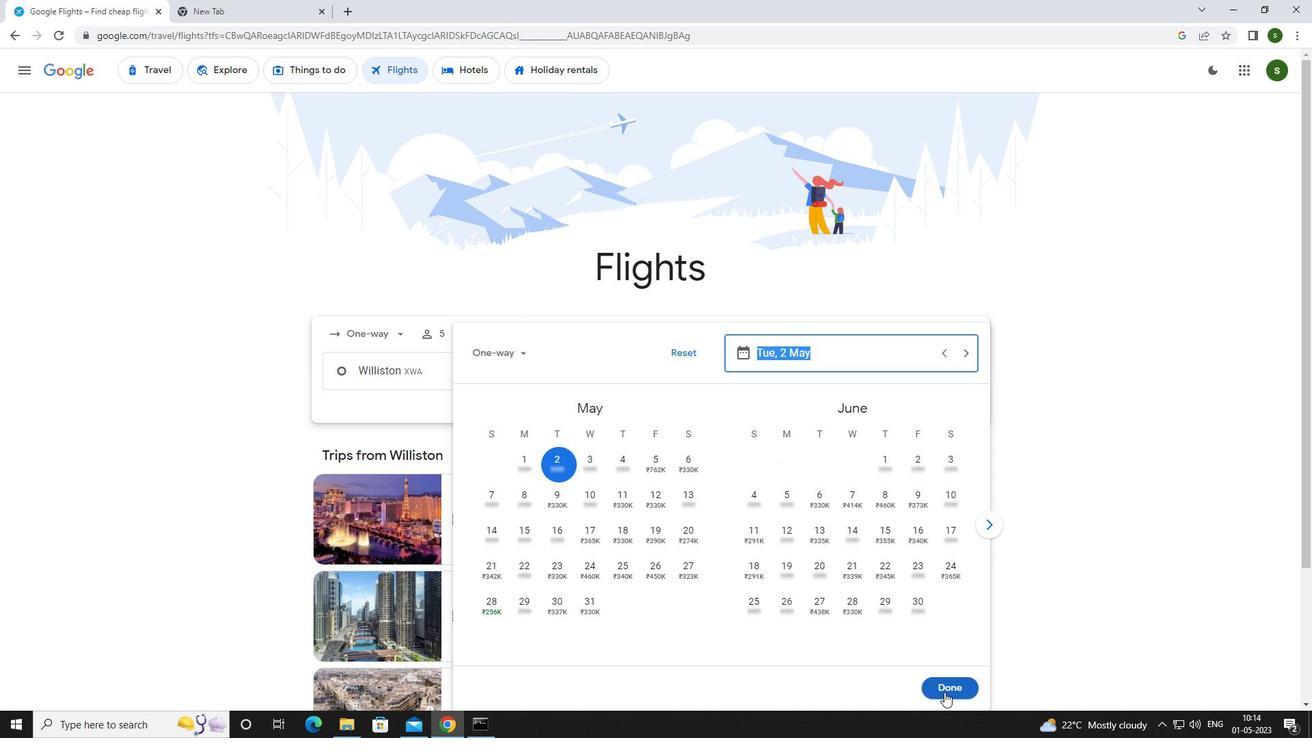 
Action: Mouse pressed left at (946, 690)
Screenshot: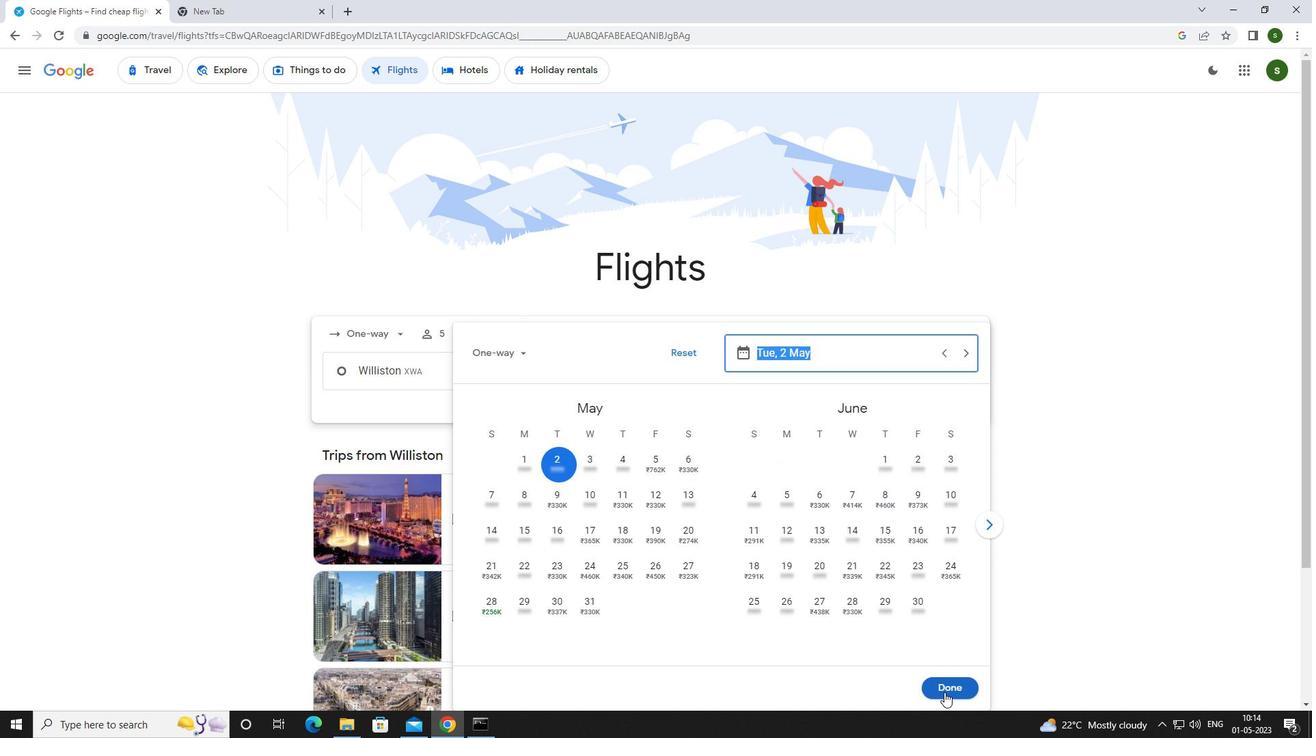 
Action: Mouse moved to (642, 419)
Screenshot: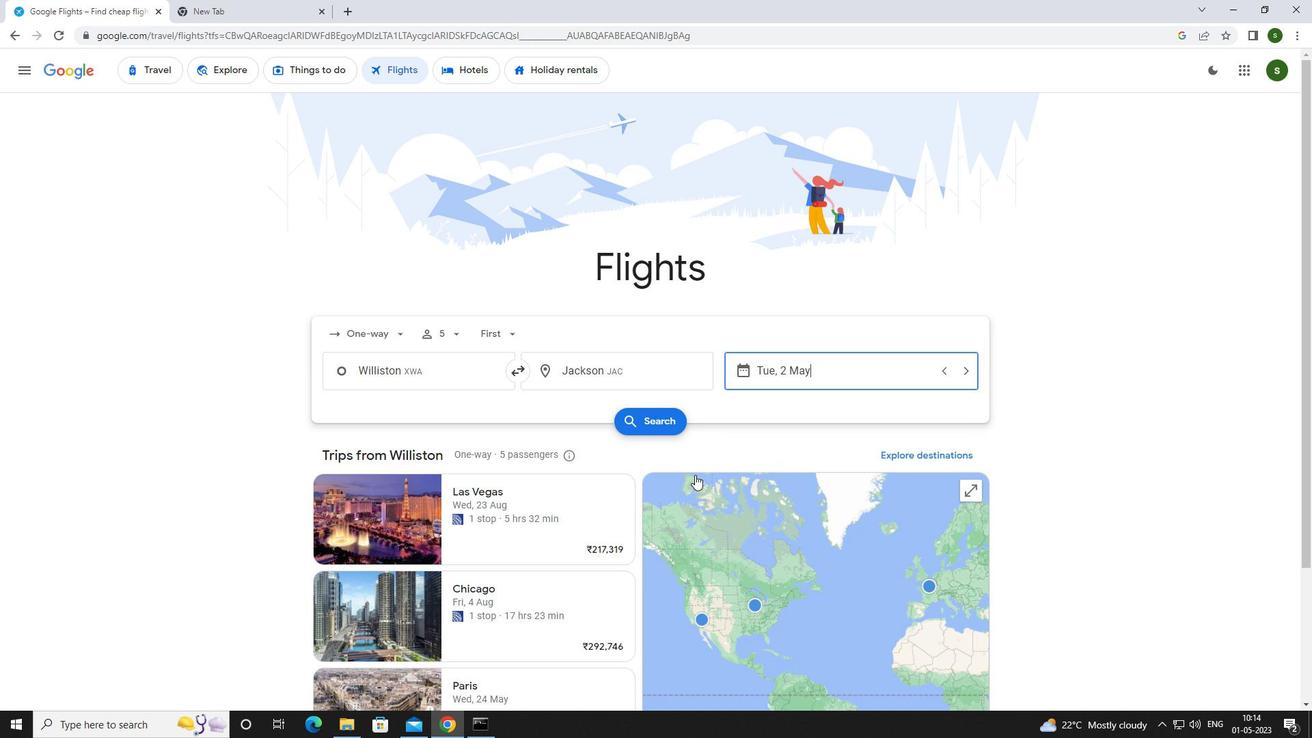 
Action: Mouse pressed left at (642, 419)
Screenshot: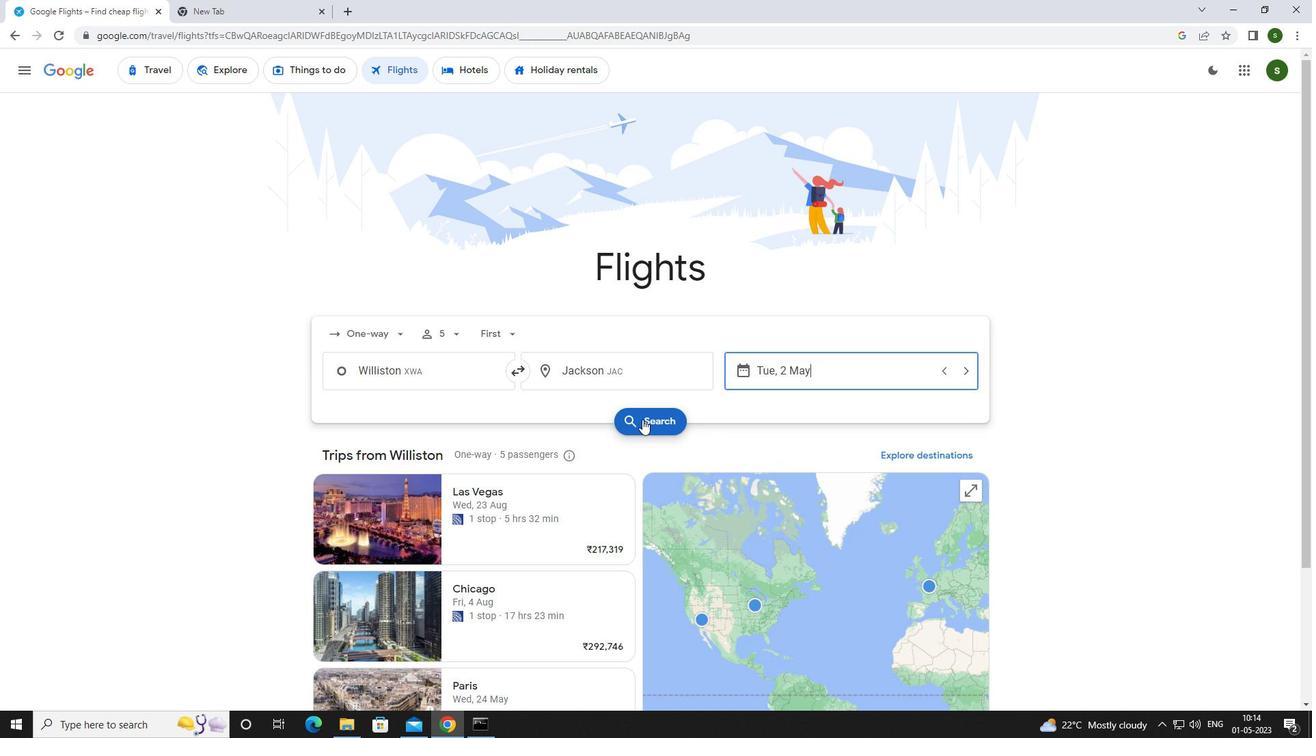 
Action: Mouse moved to (342, 196)
Screenshot: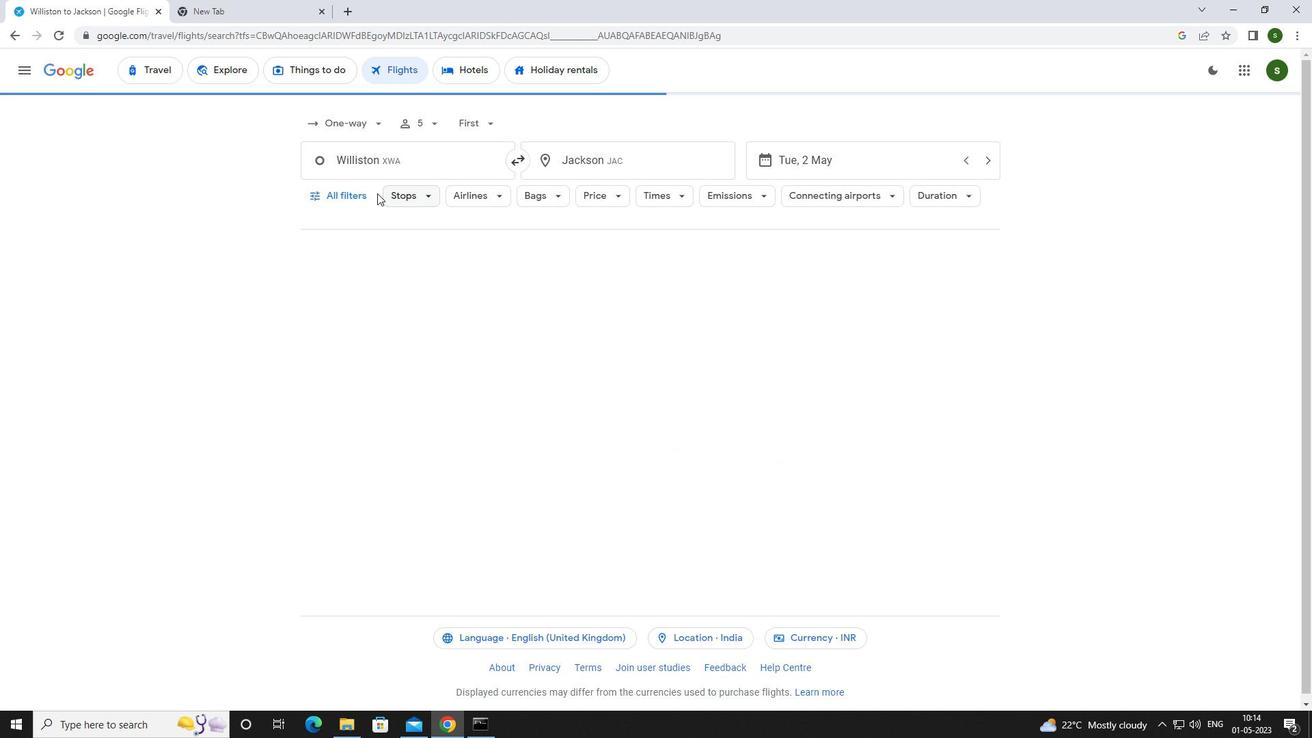 
Action: Mouse pressed left at (342, 196)
Screenshot: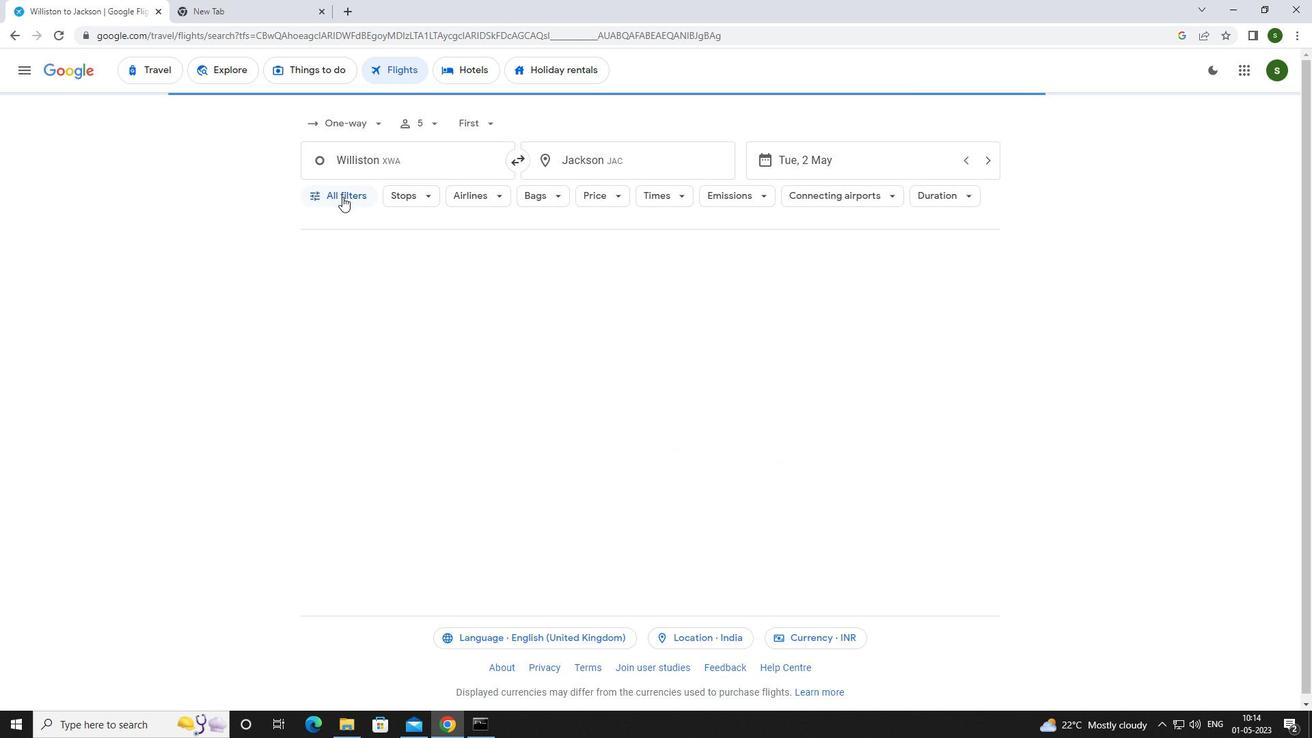 
Action: Mouse moved to (512, 487)
Screenshot: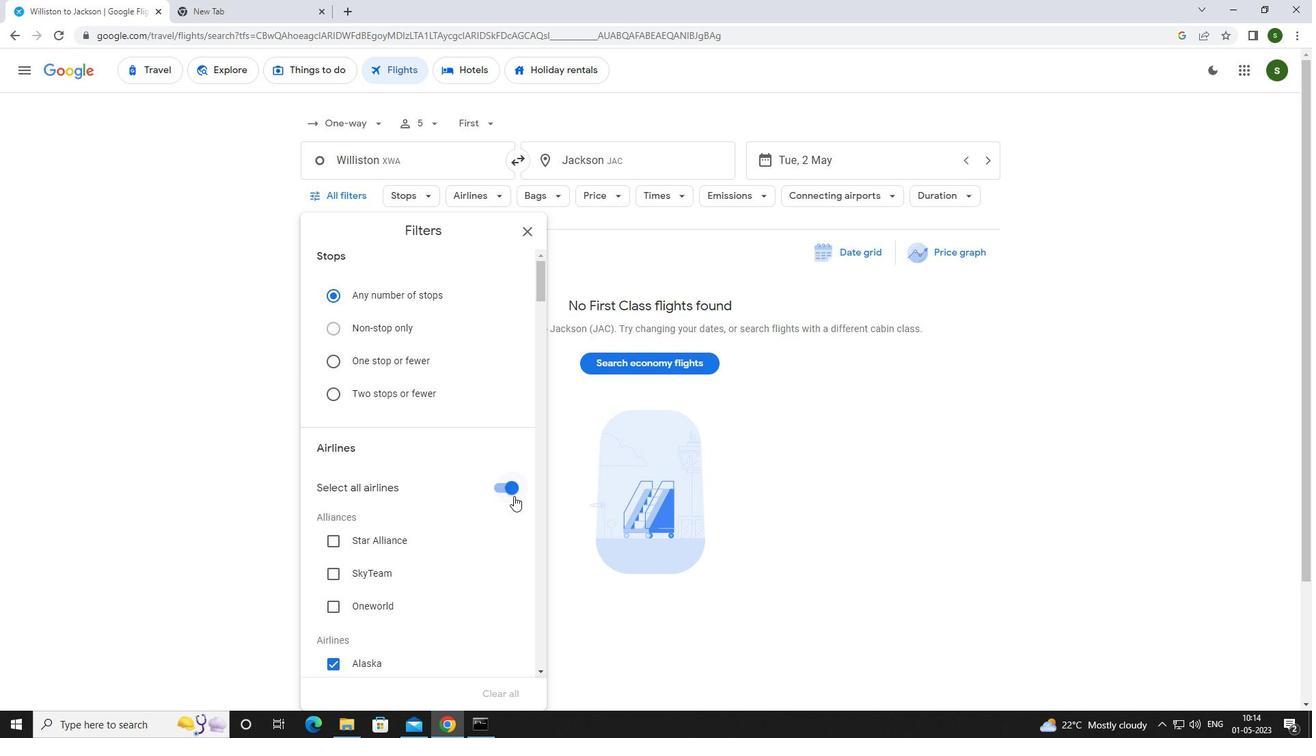 
Action: Mouse pressed left at (512, 487)
Screenshot: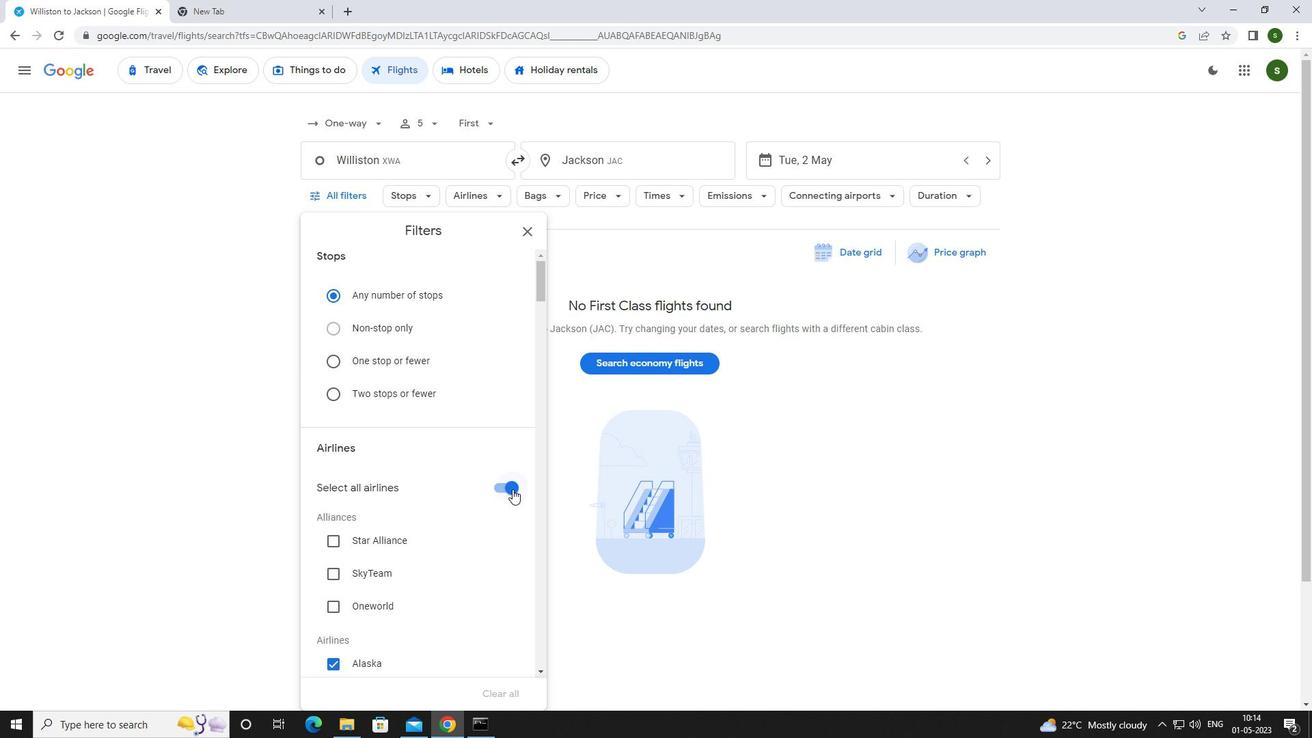 
Action: Mouse moved to (417, 453)
Screenshot: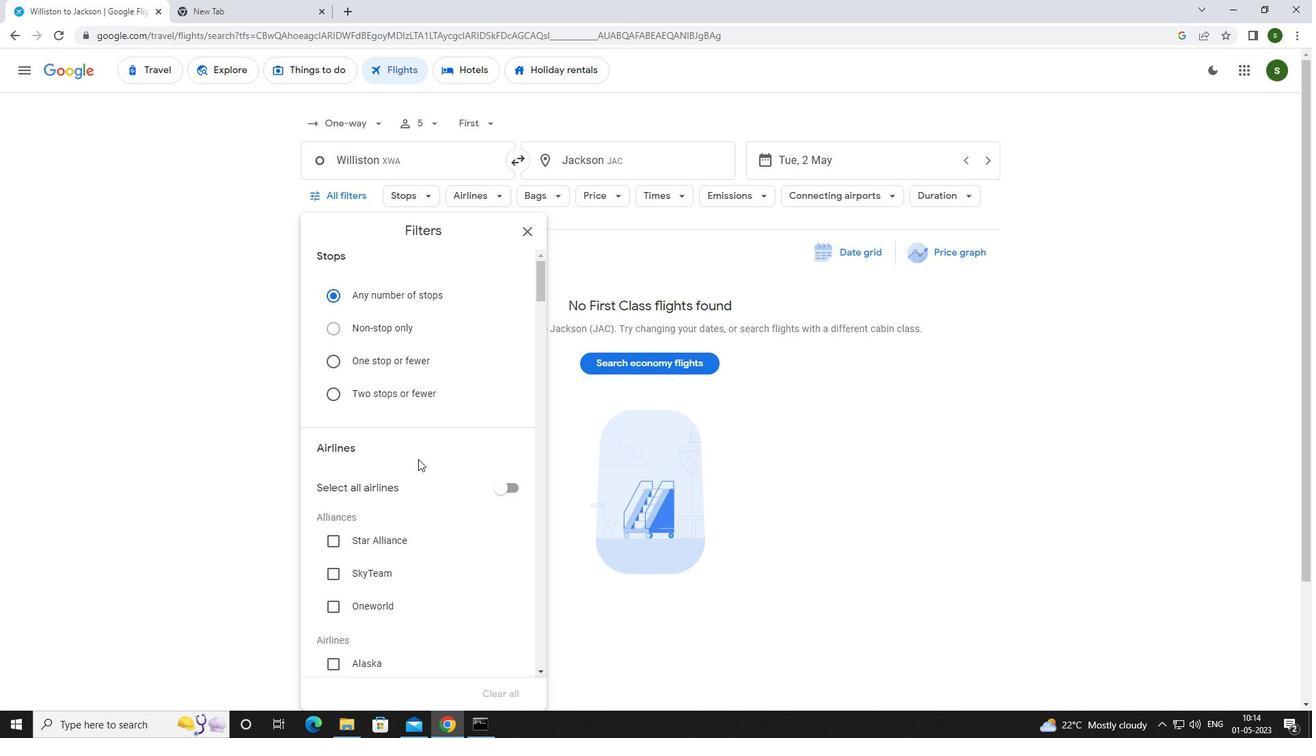 
Action: Mouse scrolled (417, 453) with delta (0, 0)
Screenshot: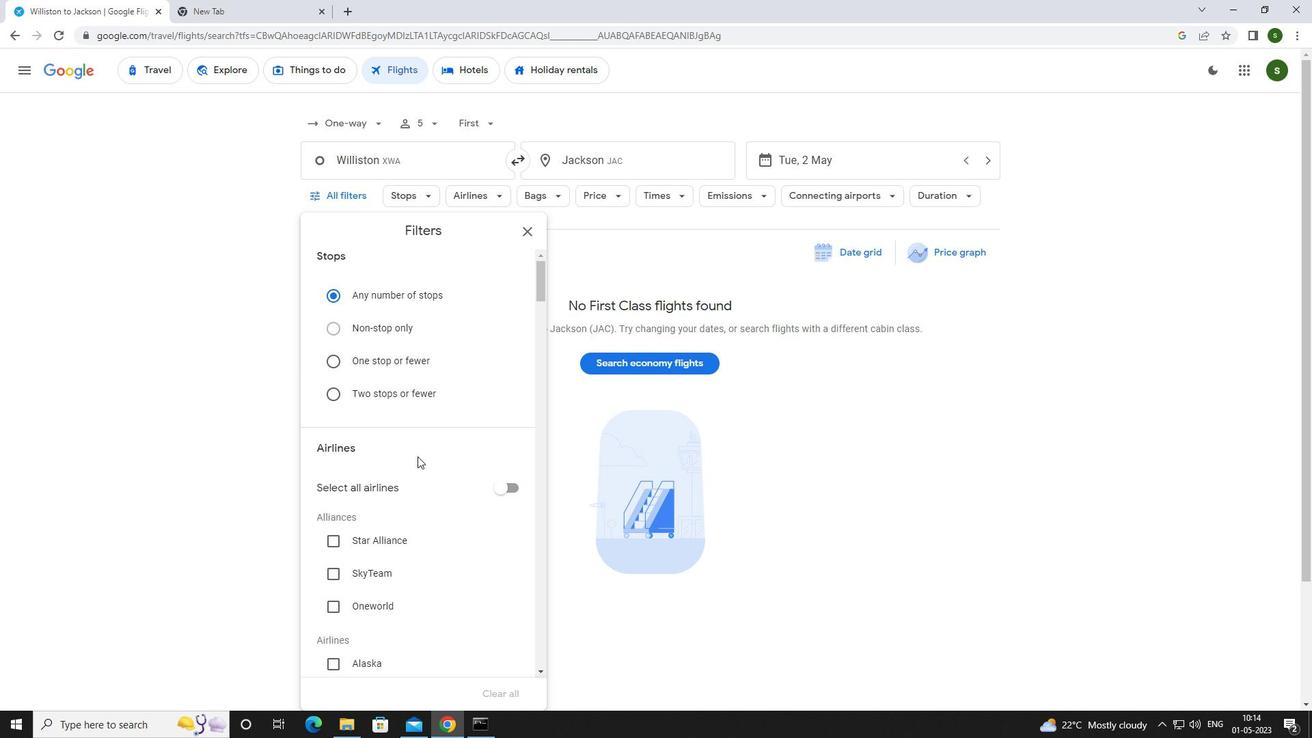 
Action: Mouse scrolled (417, 453) with delta (0, 0)
Screenshot: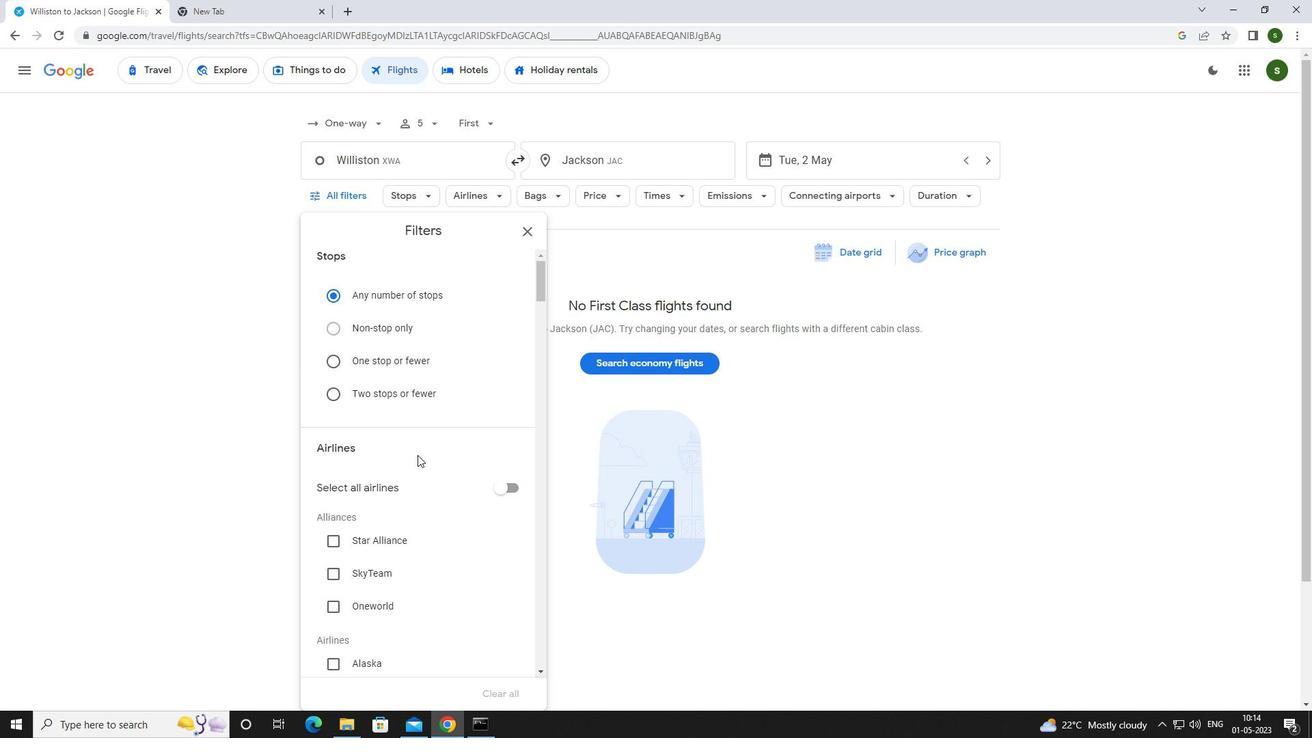 
Action: Mouse scrolled (417, 453) with delta (0, 0)
Screenshot: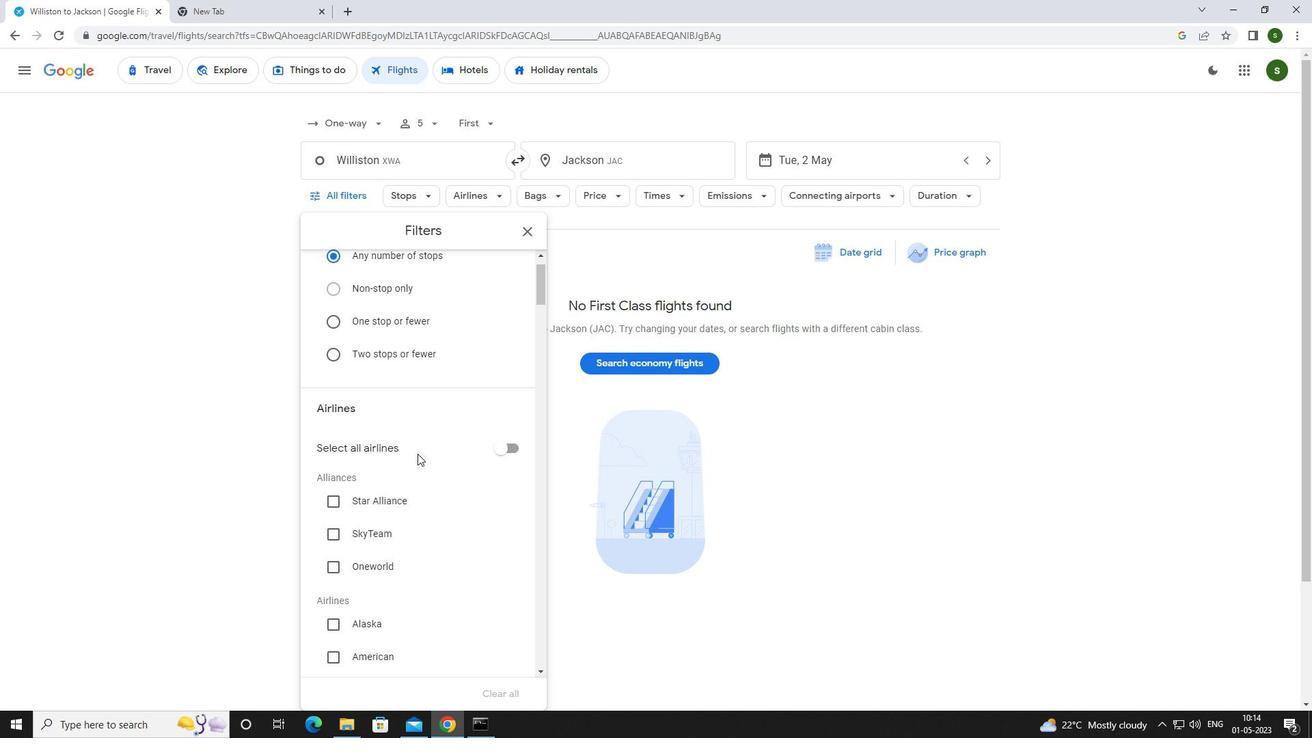 
Action: Mouse moved to (373, 453)
Screenshot: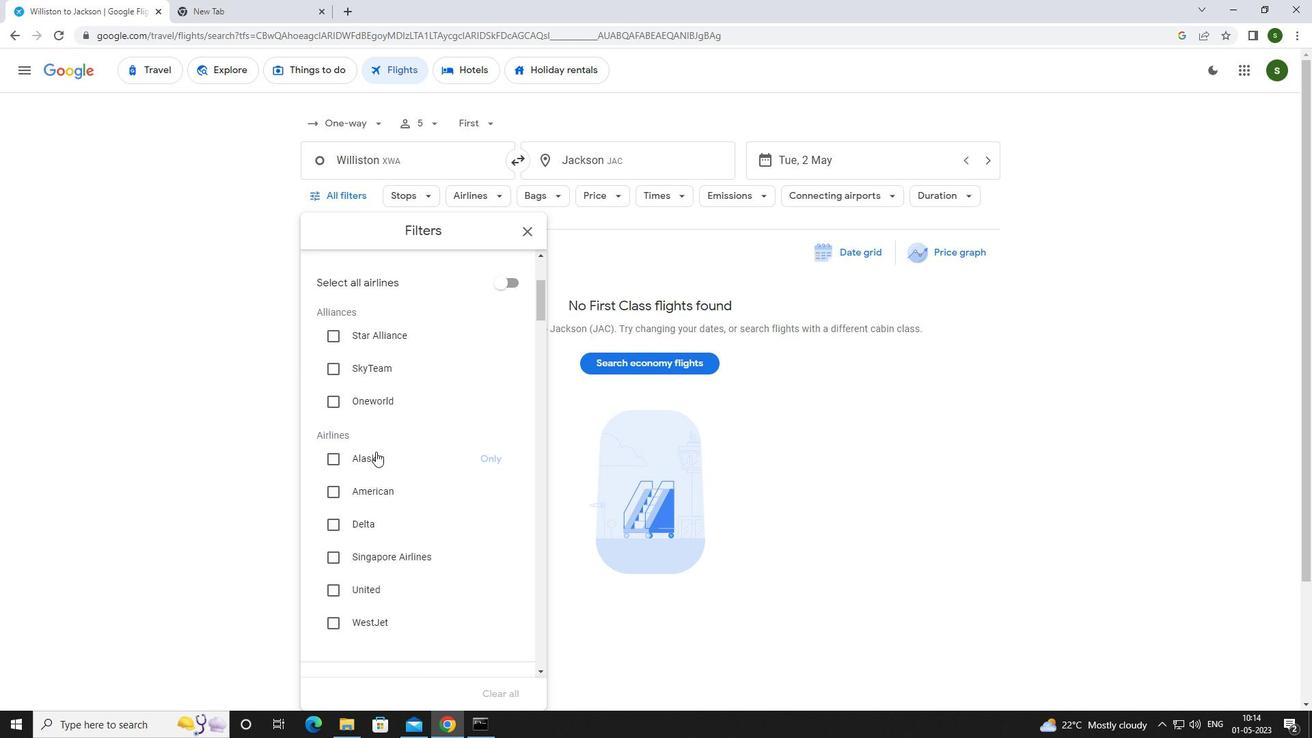 
Action: Mouse pressed left at (373, 453)
Screenshot: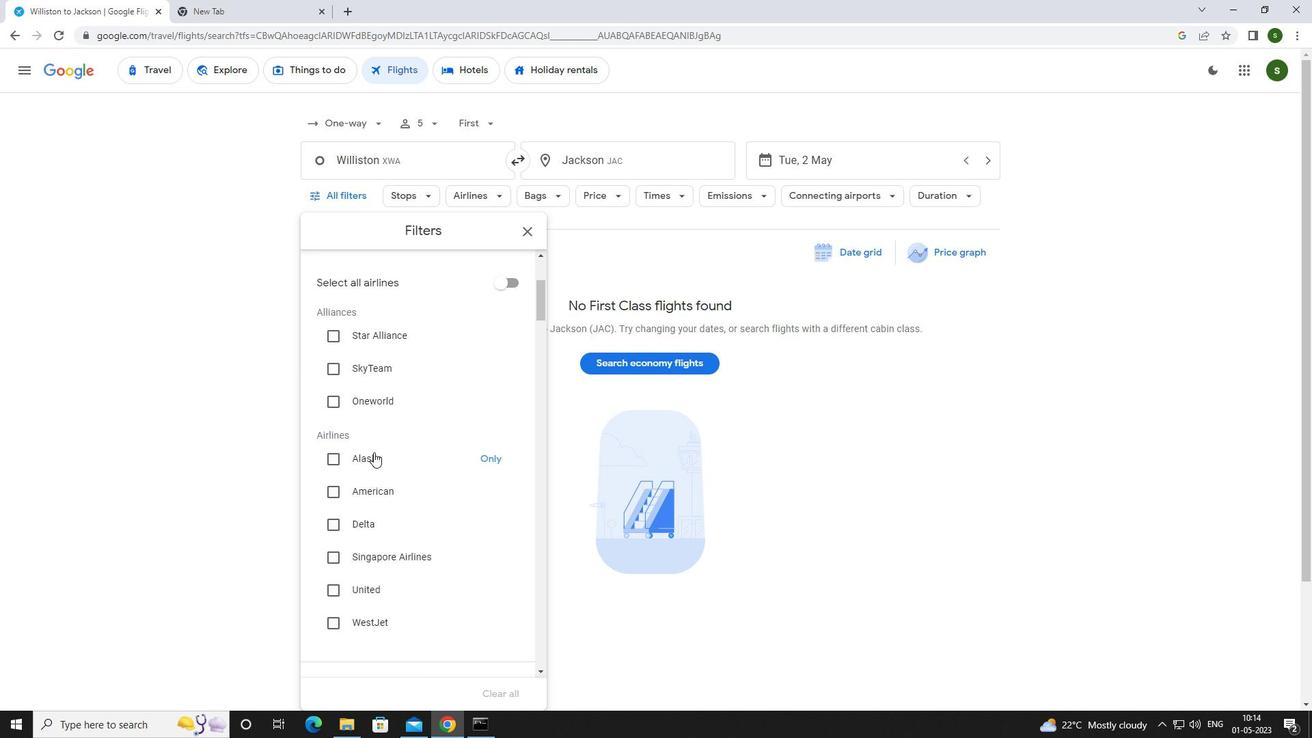 
Action: Mouse moved to (436, 467)
Screenshot: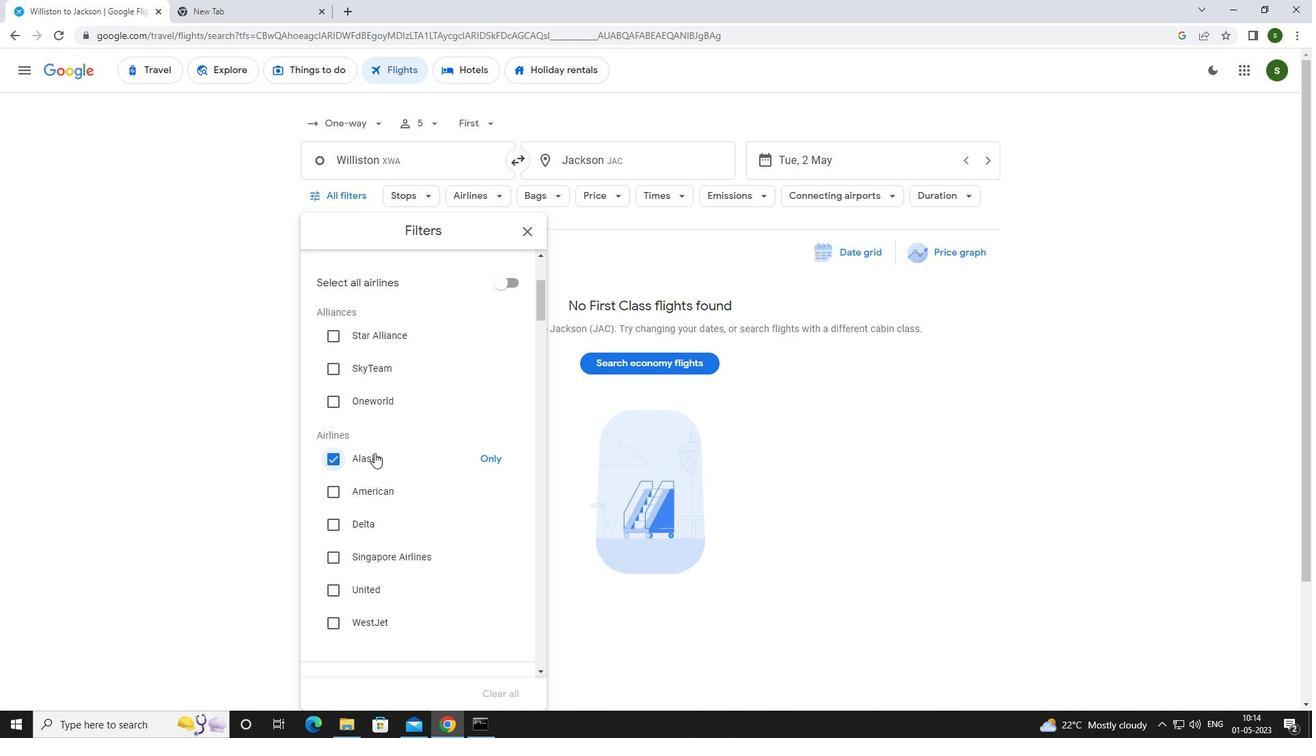 
Action: Mouse scrolled (436, 466) with delta (0, 0)
Screenshot: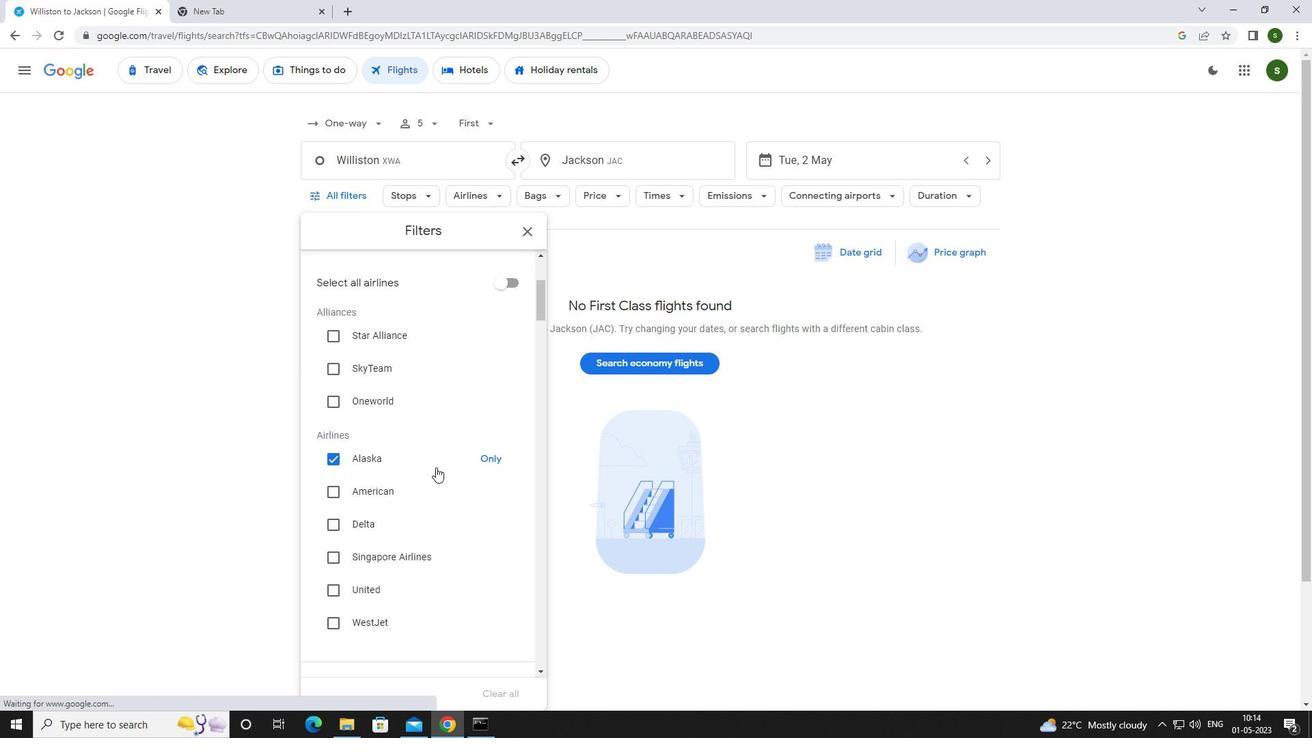 
Action: Mouse scrolled (436, 466) with delta (0, 0)
Screenshot: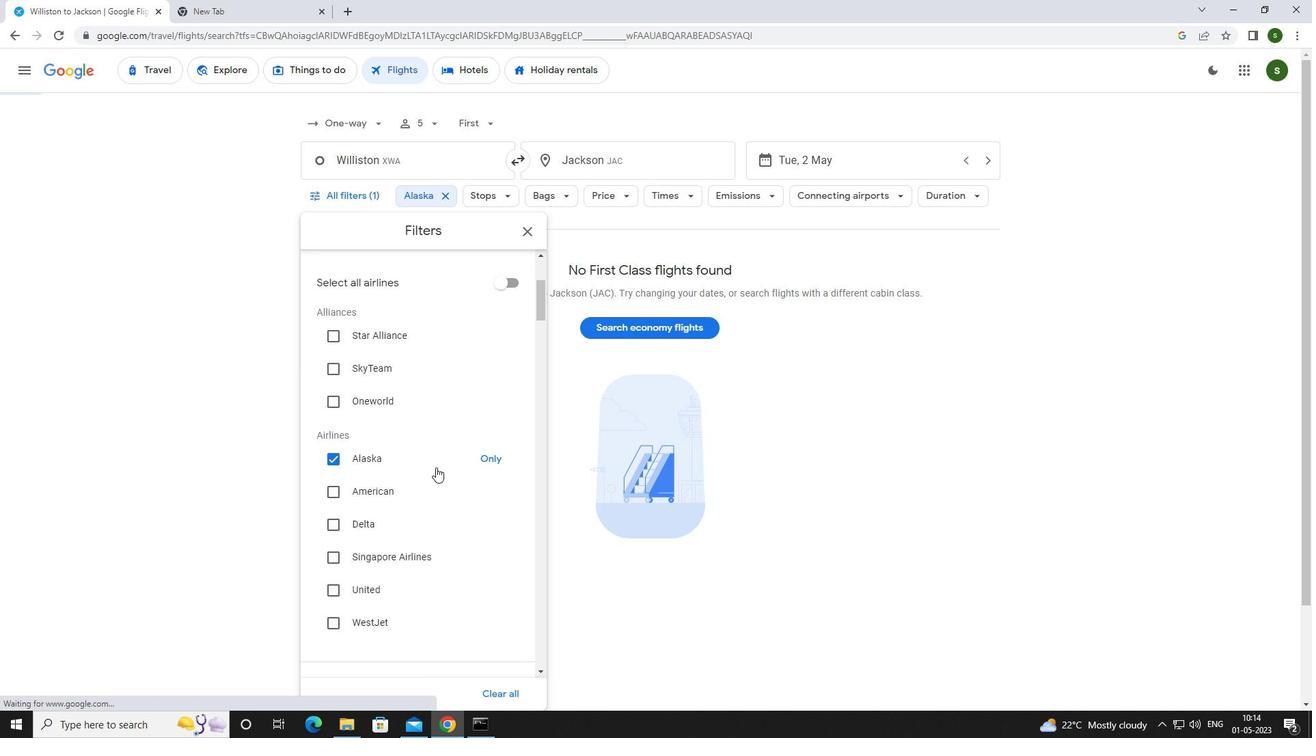 
Action: Mouse scrolled (436, 466) with delta (0, 0)
Screenshot: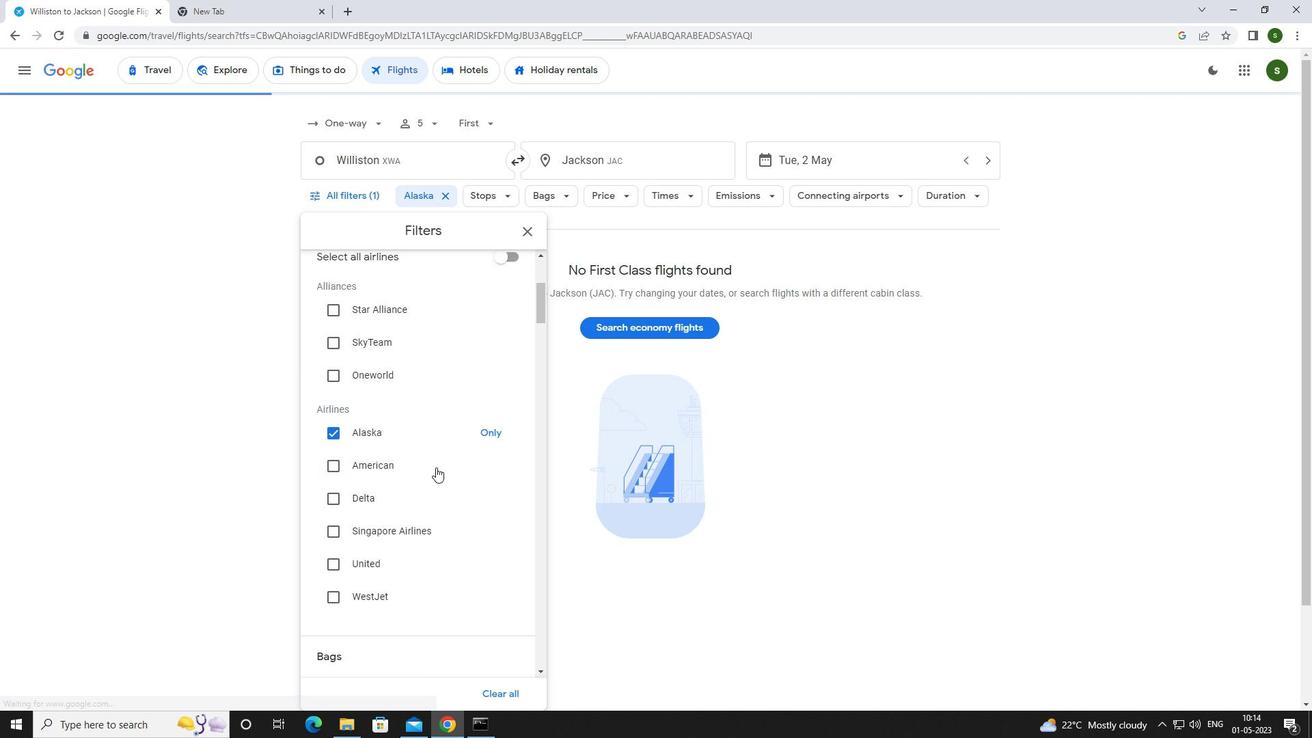 
Action: Mouse scrolled (436, 466) with delta (0, 0)
Screenshot: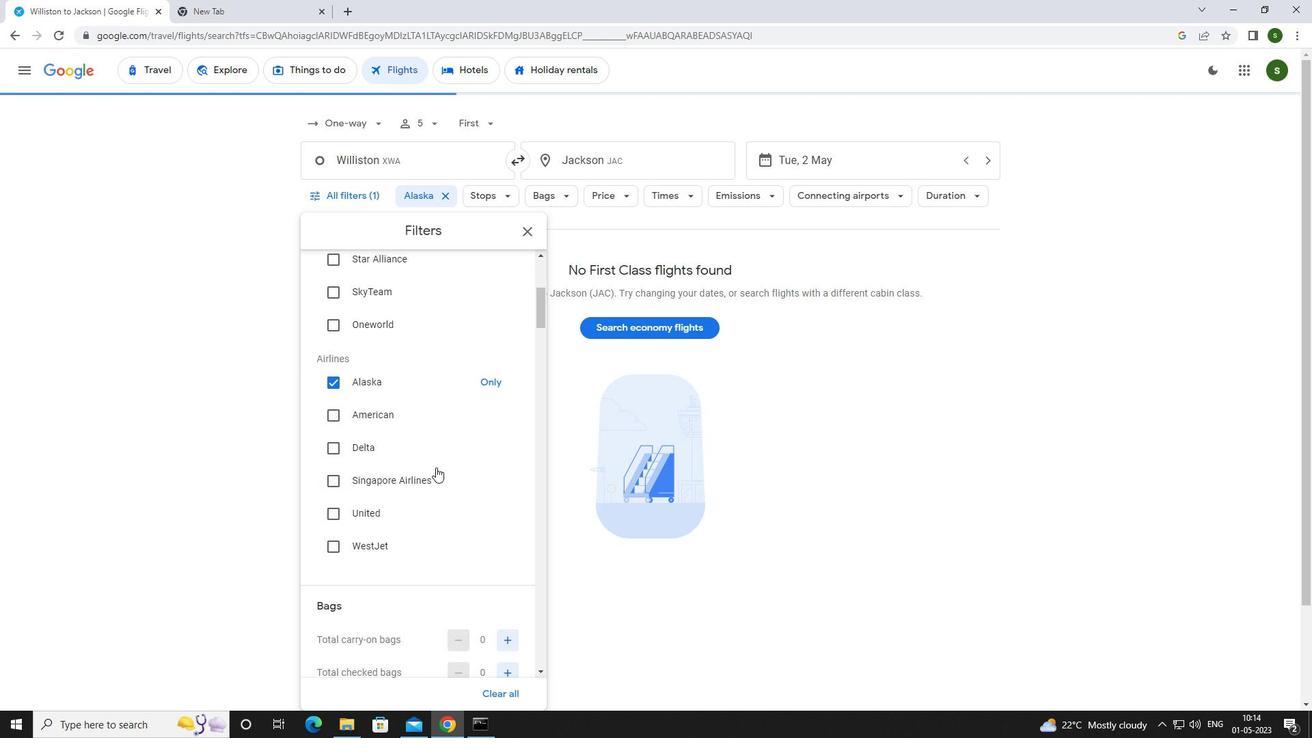 
Action: Mouse scrolled (436, 466) with delta (0, 0)
Screenshot: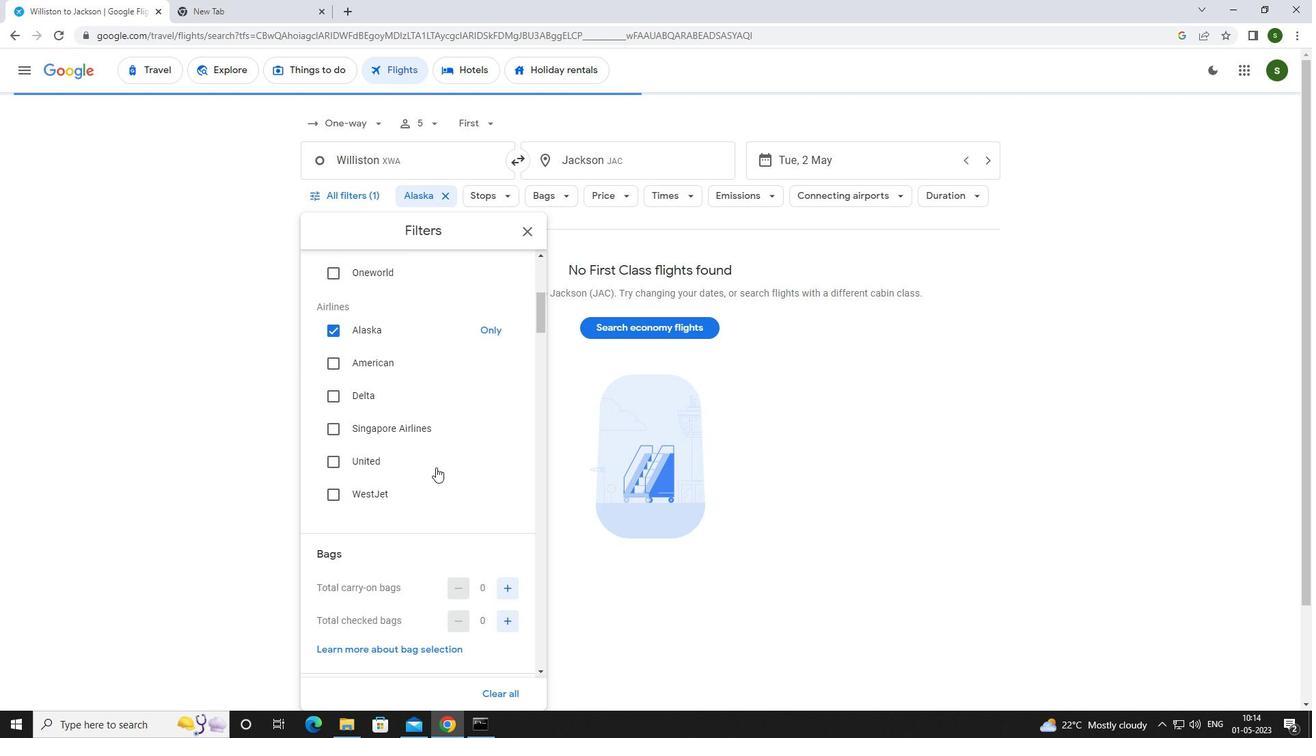 
Action: Mouse moved to (505, 407)
Screenshot: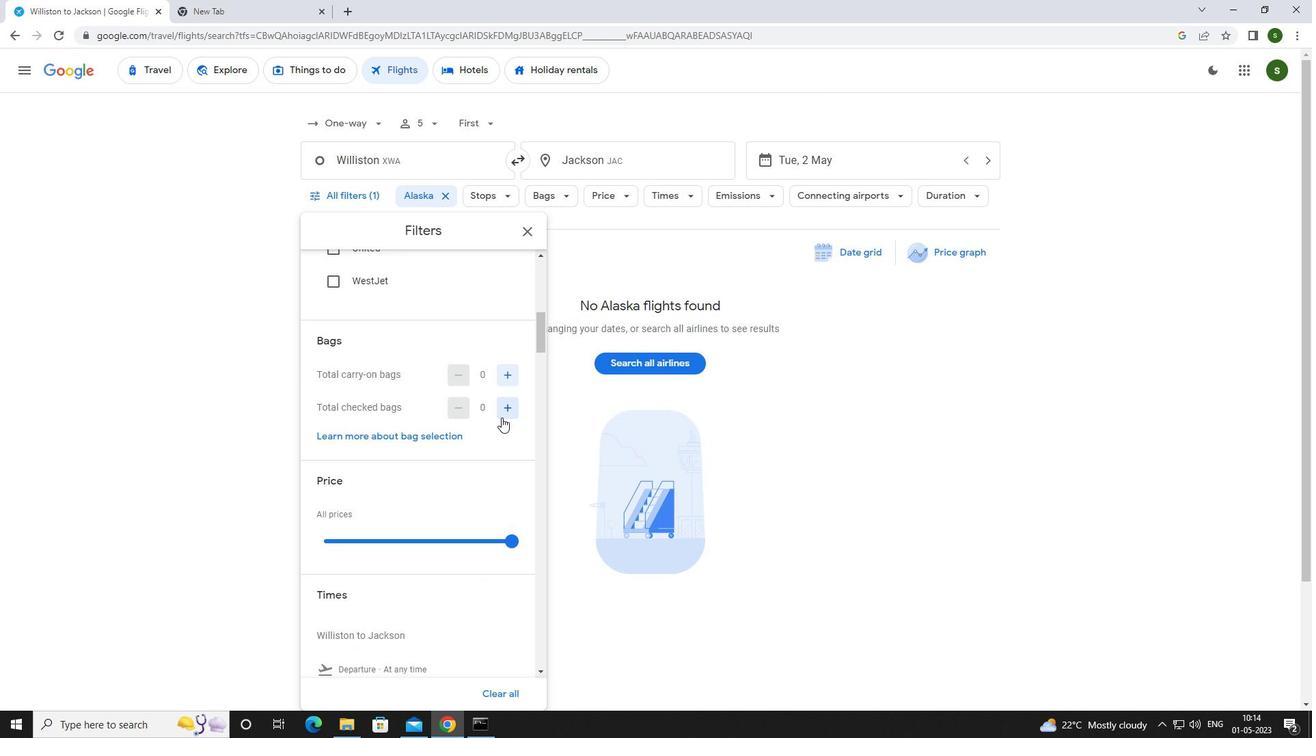 
Action: Mouse pressed left at (505, 407)
Screenshot: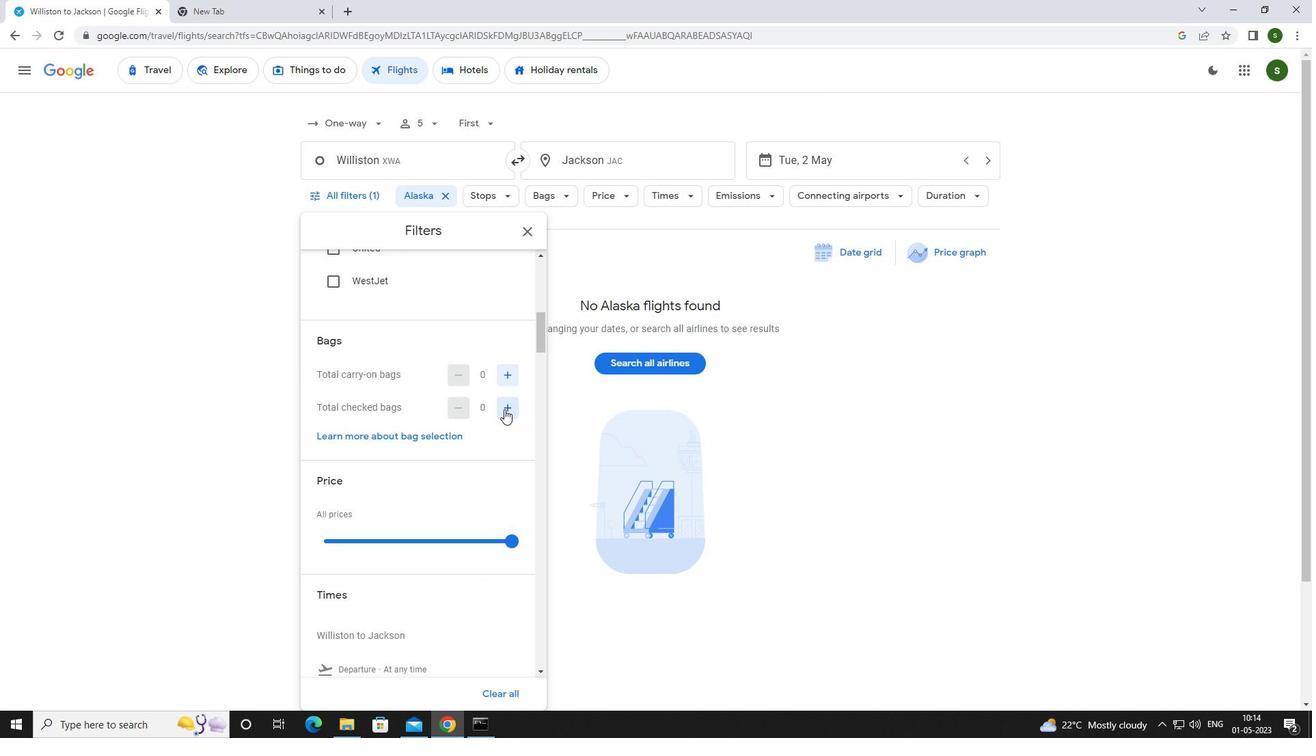 
Action: Mouse moved to (508, 538)
Screenshot: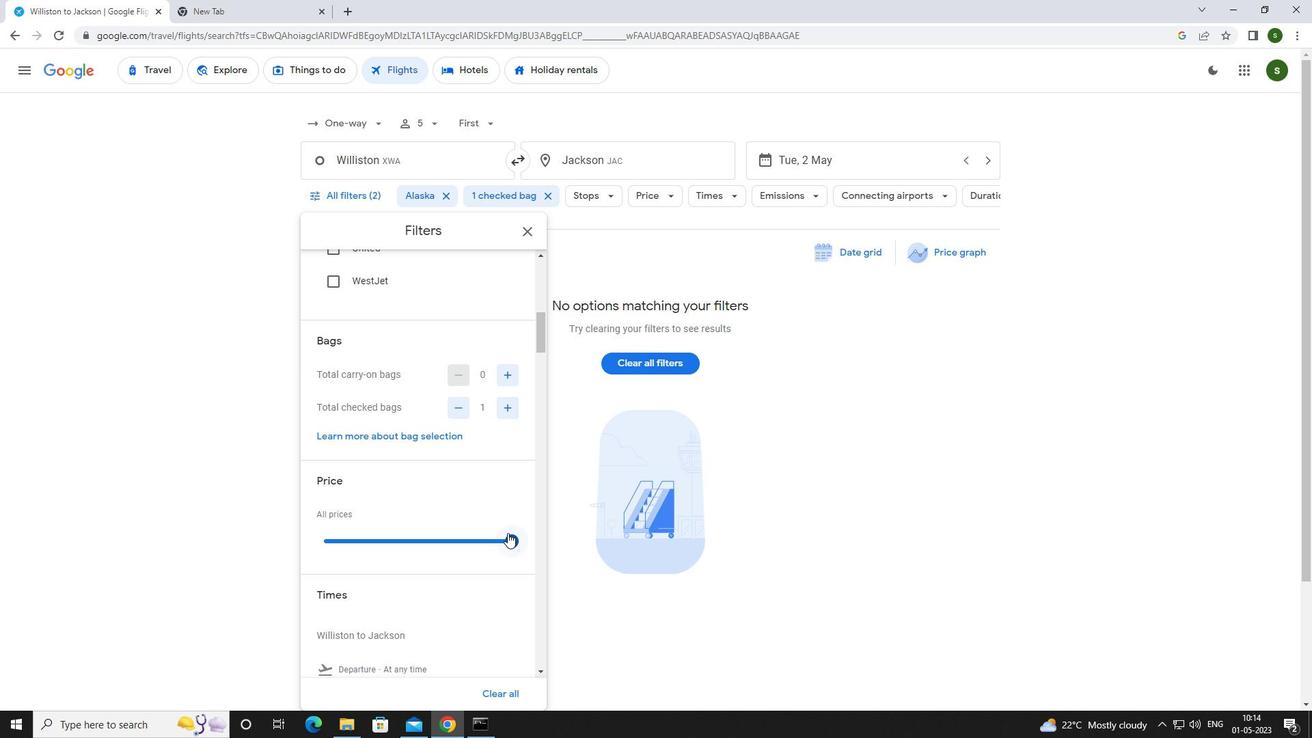 
Action: Mouse pressed left at (508, 538)
Screenshot: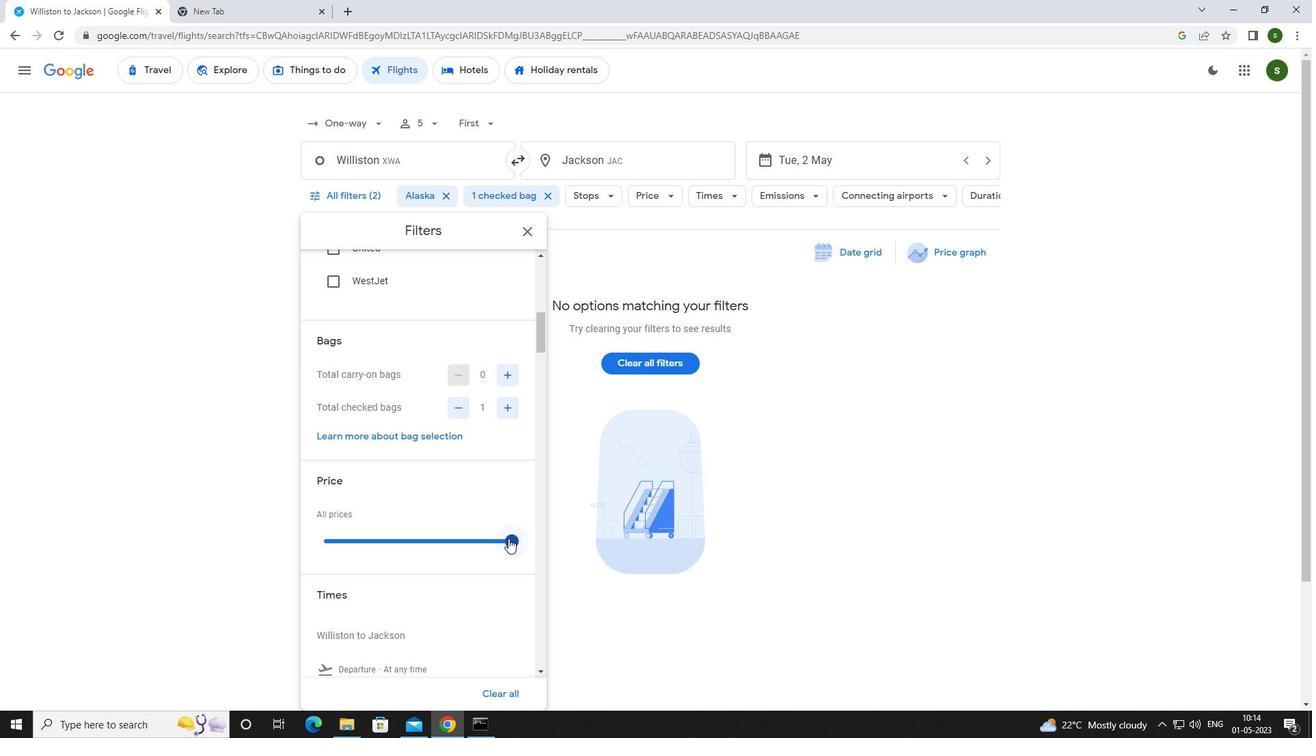 
Action: Mouse moved to (457, 498)
Screenshot: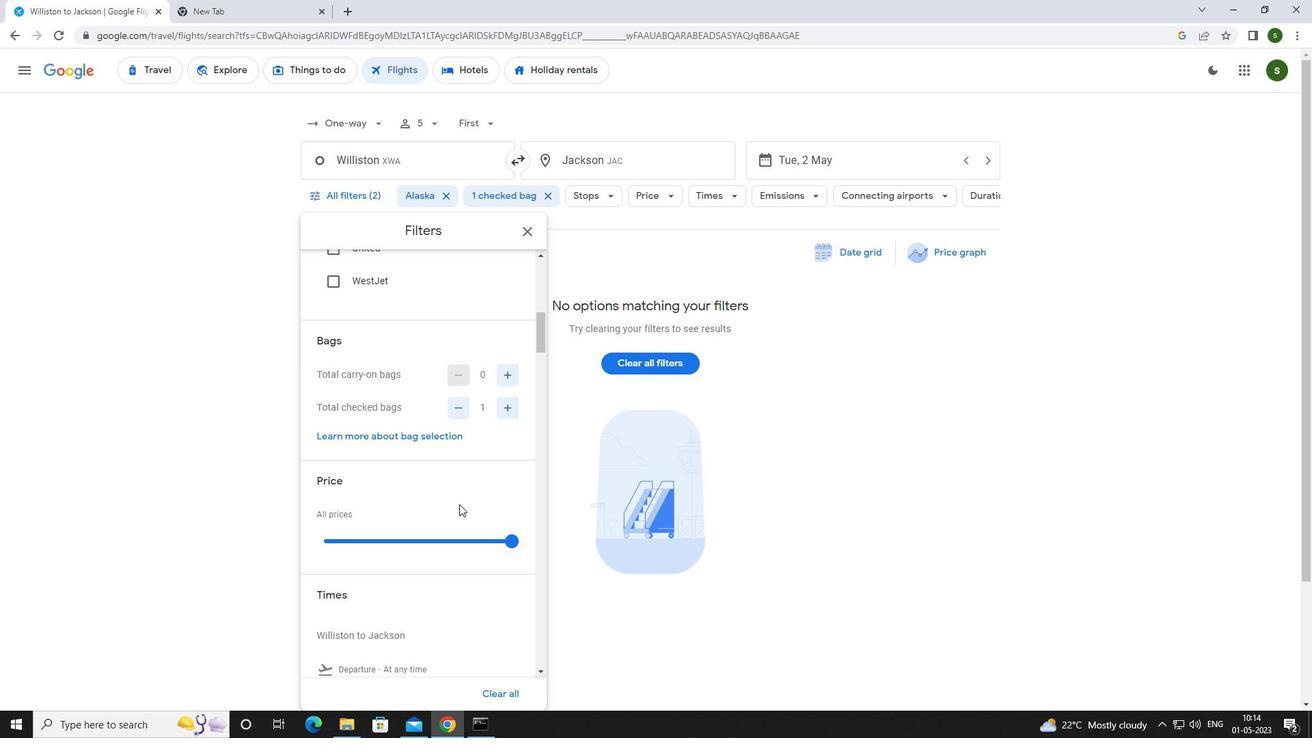 
Action: Mouse scrolled (457, 497) with delta (0, 0)
Screenshot: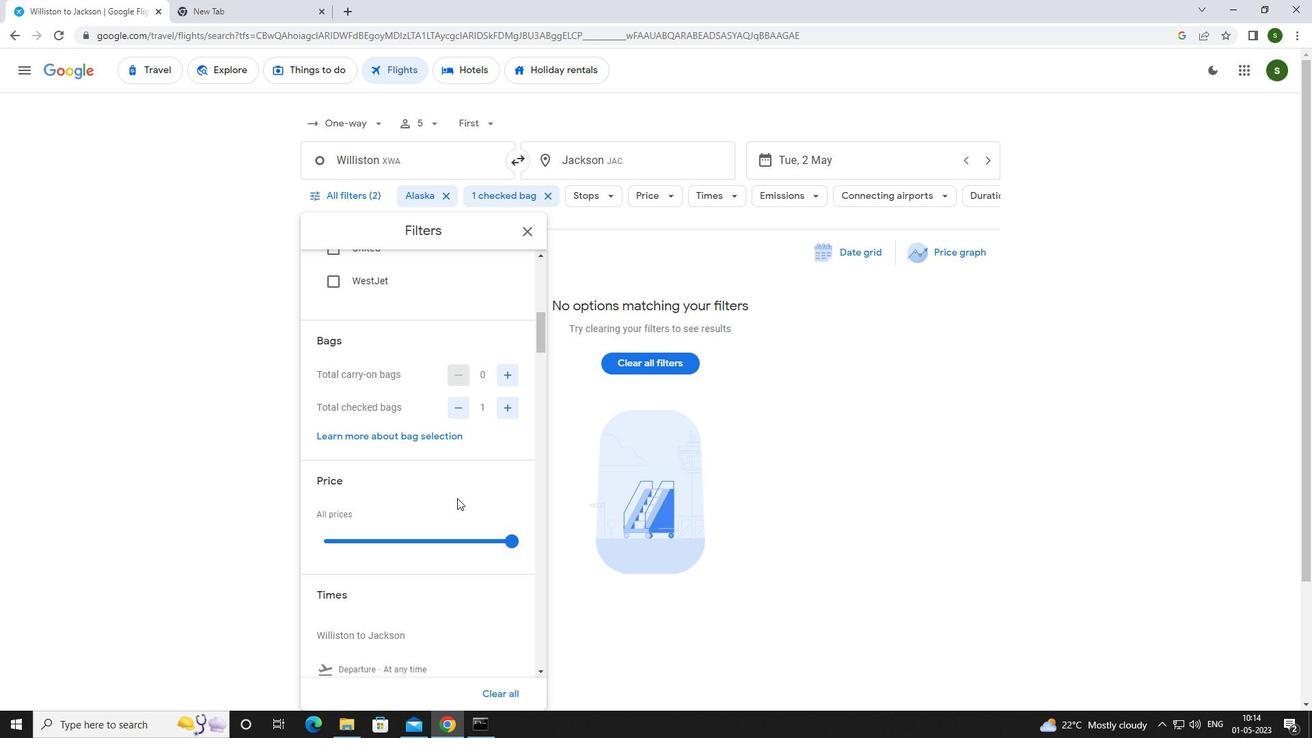 
Action: Mouse scrolled (457, 497) with delta (0, 0)
Screenshot: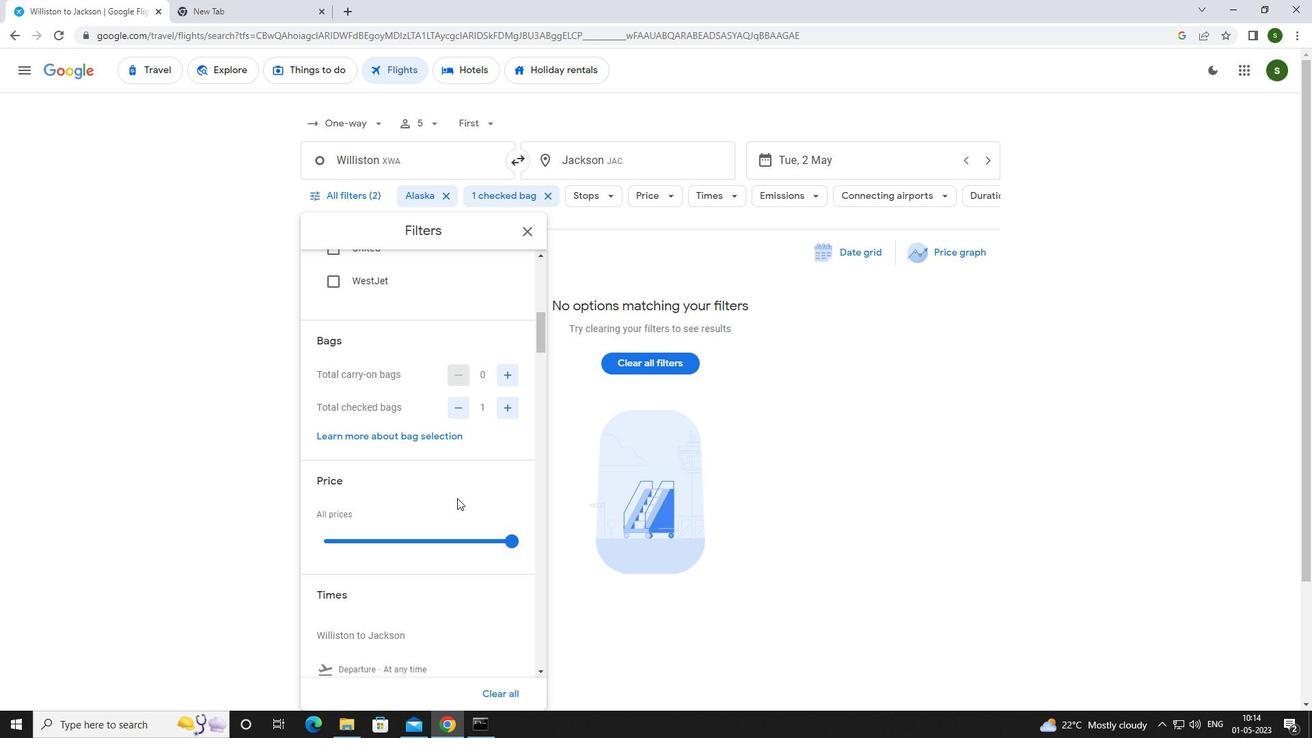 
Action: Mouse moved to (326, 559)
Screenshot: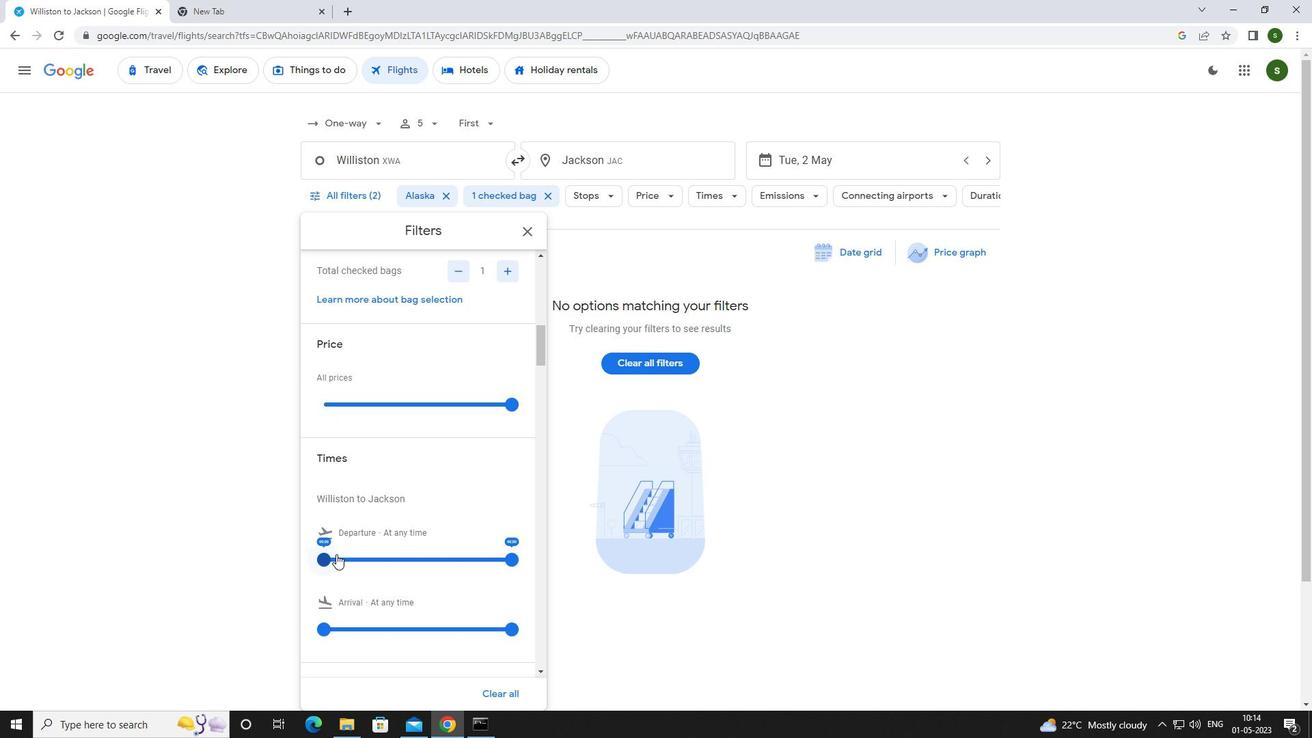 
Action: Mouse pressed left at (326, 559)
Screenshot: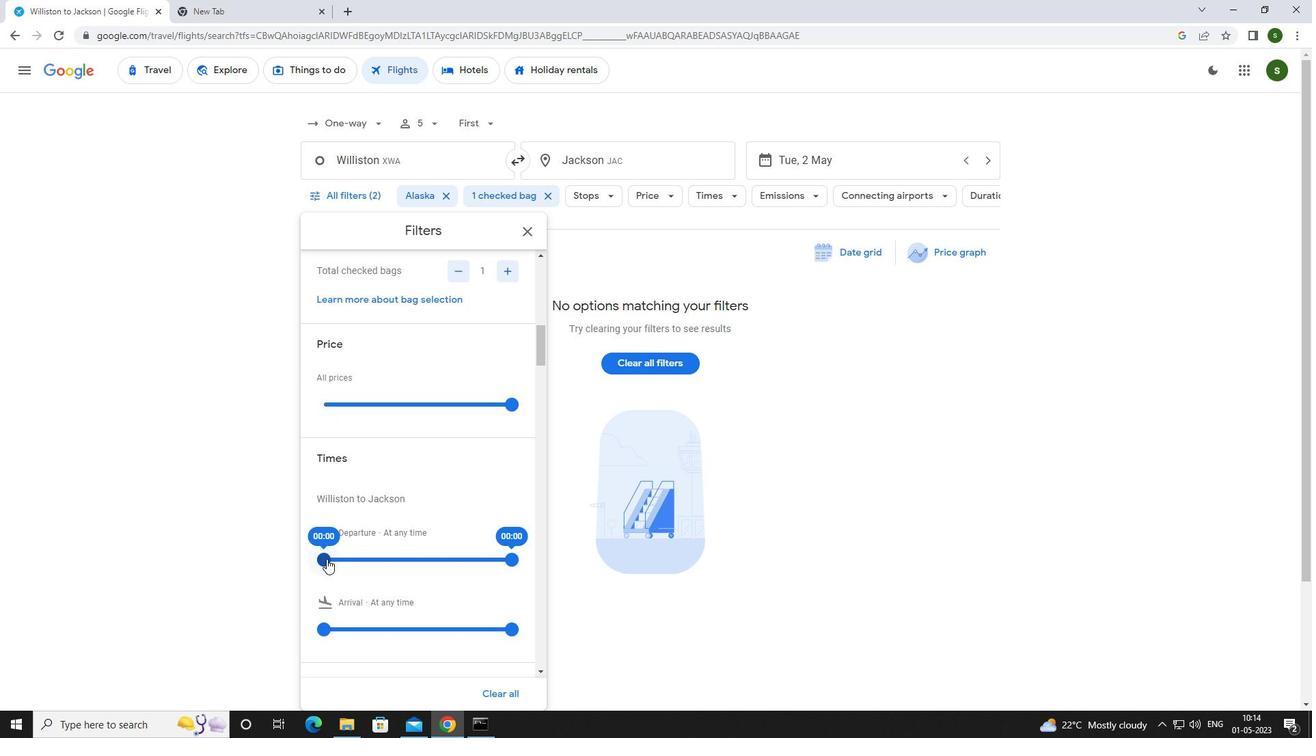 
Action: Mouse moved to (771, 401)
Screenshot: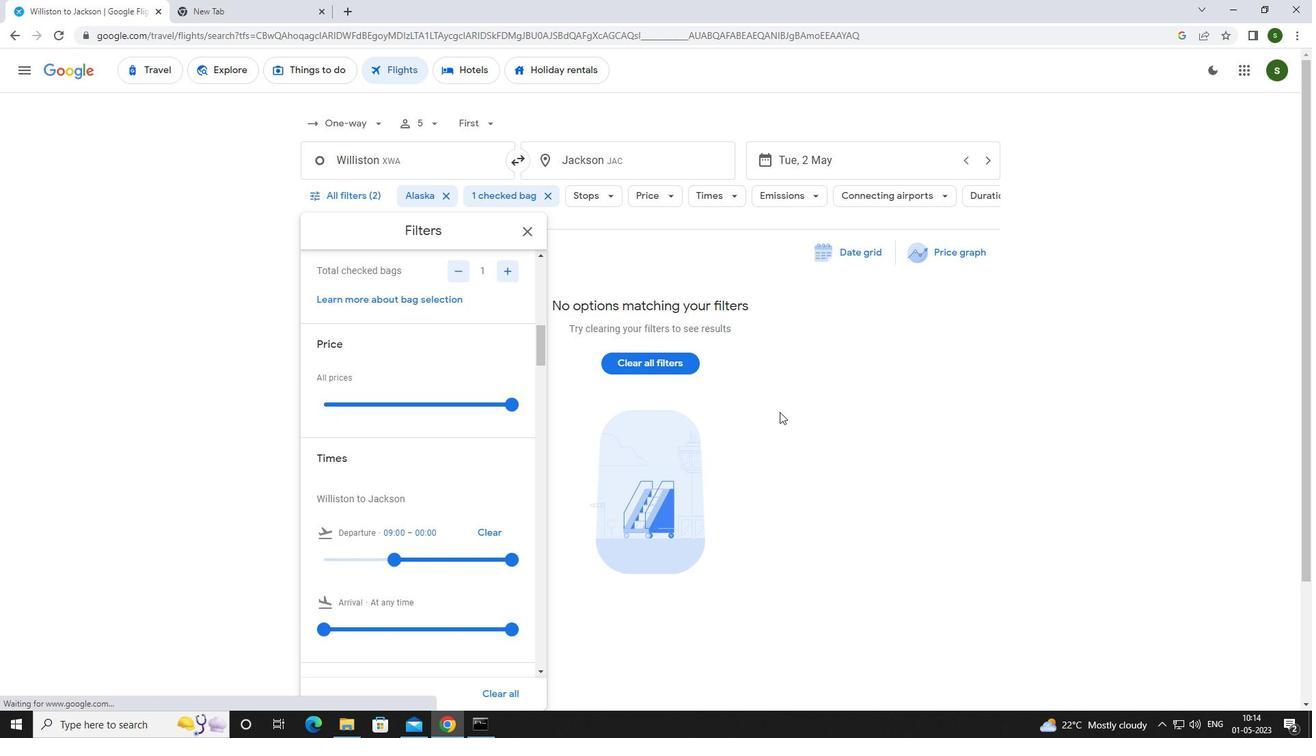 
Action: Mouse pressed left at (771, 401)
Screenshot: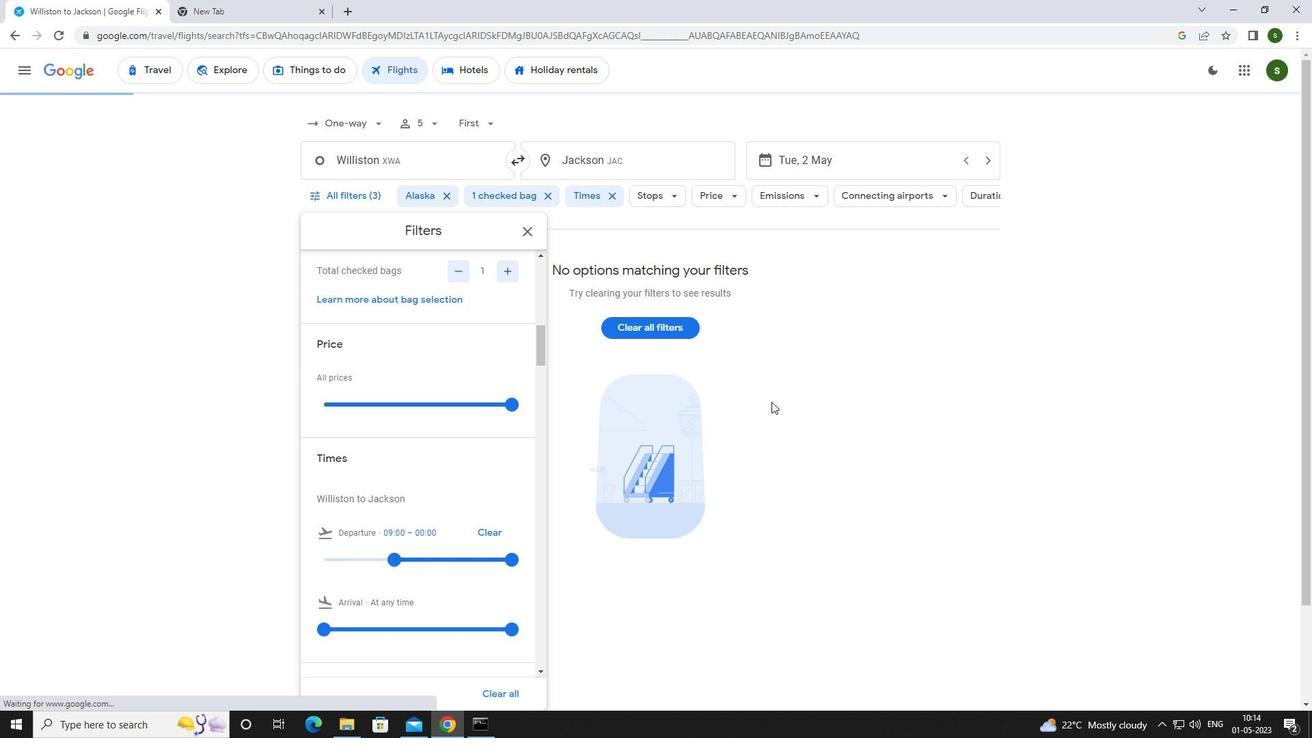 
